 Task: Open Card Card0000000020 in Board Board0000000005 in Workspace WS0000000002 in Trello. Add Member Nikrathi889@gmail.com to Card Card0000000020 in Board Board0000000005 in Workspace WS0000000002 in Trello. Add Red Label titled Label0000000020 to Card Card0000000020 in Board Board0000000005 in Workspace WS0000000002 in Trello. Add Checklist CL0000000020 to Card Card0000000020 in Board Board0000000005 in Workspace WS0000000002 in Trello. Add Dates with Start Date as Nov 01 2023 and Due Date as Nov 30 2023 to Card Card0000000020 in Board Board0000000005 in Workspace WS0000000002 in Trello
Action: Mouse moved to (355, 440)
Screenshot: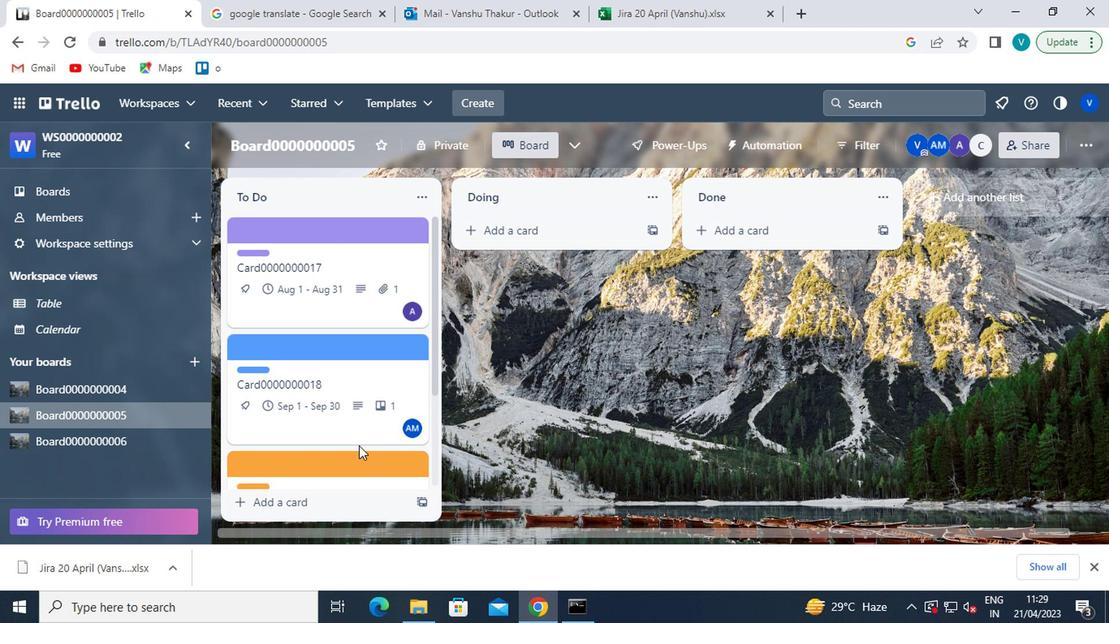 
Action: Mouse scrolled (355, 440) with delta (0, 0)
Screenshot: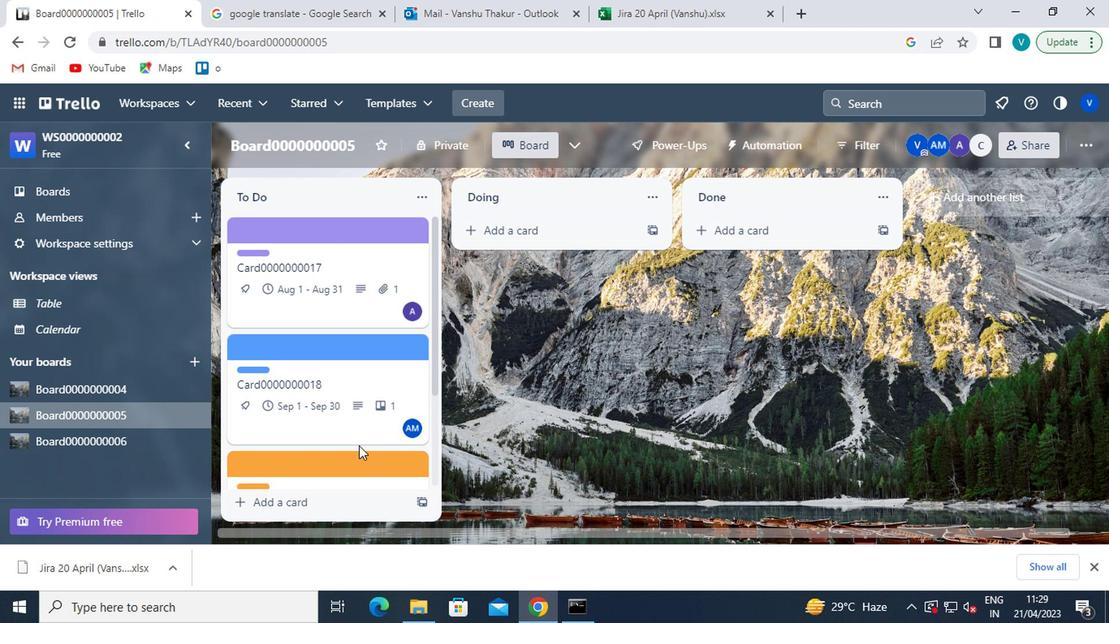 
Action: Mouse moved to (351, 440)
Screenshot: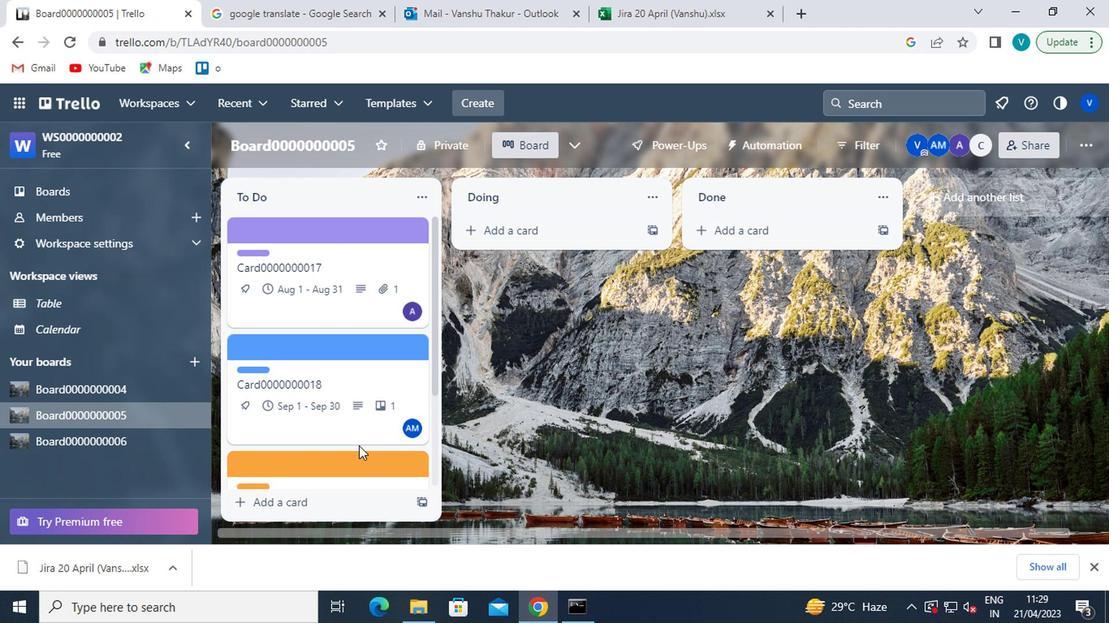 
Action: Mouse scrolled (351, 440) with delta (0, 0)
Screenshot: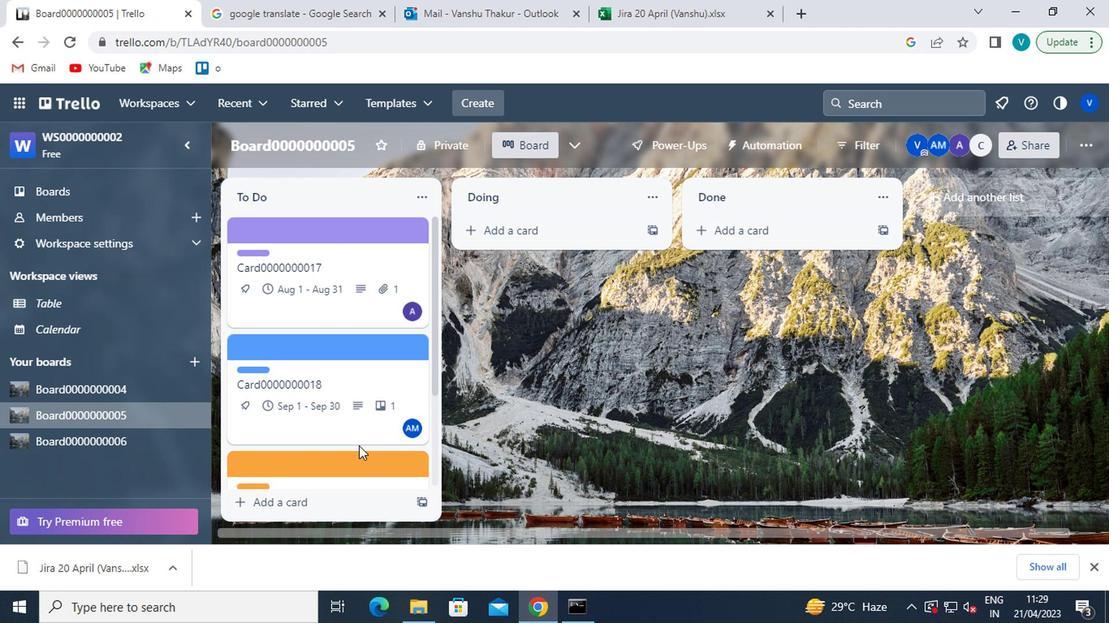 
Action: Mouse moved to (349, 440)
Screenshot: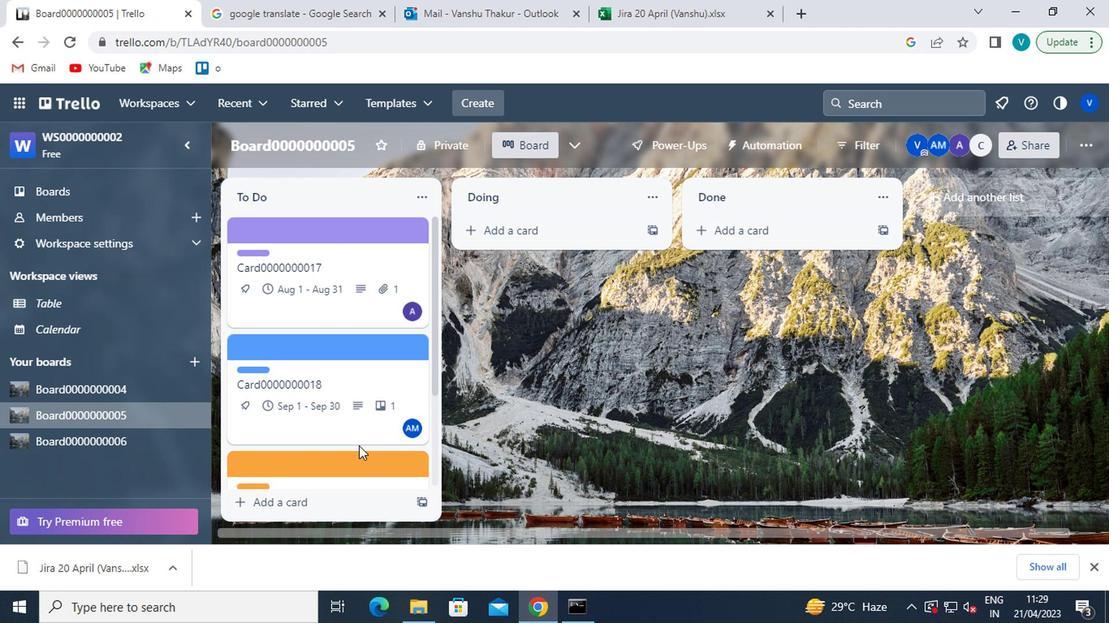 
Action: Mouse scrolled (349, 439) with delta (0, -1)
Screenshot: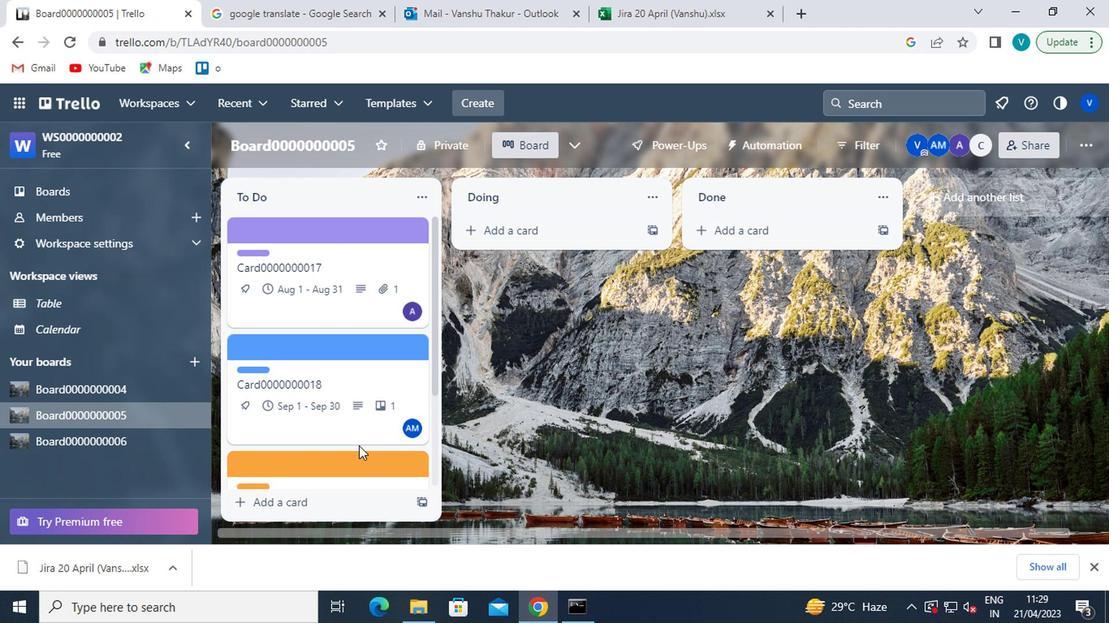 
Action: Mouse moved to (348, 440)
Screenshot: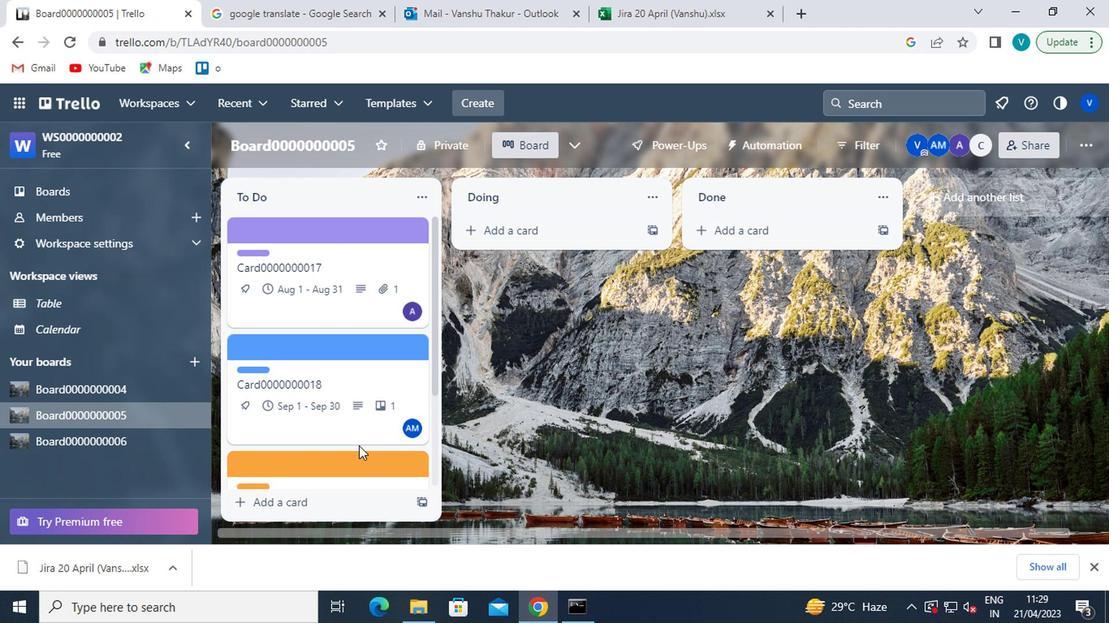 
Action: Mouse scrolled (348, 439) with delta (0, -1)
Screenshot: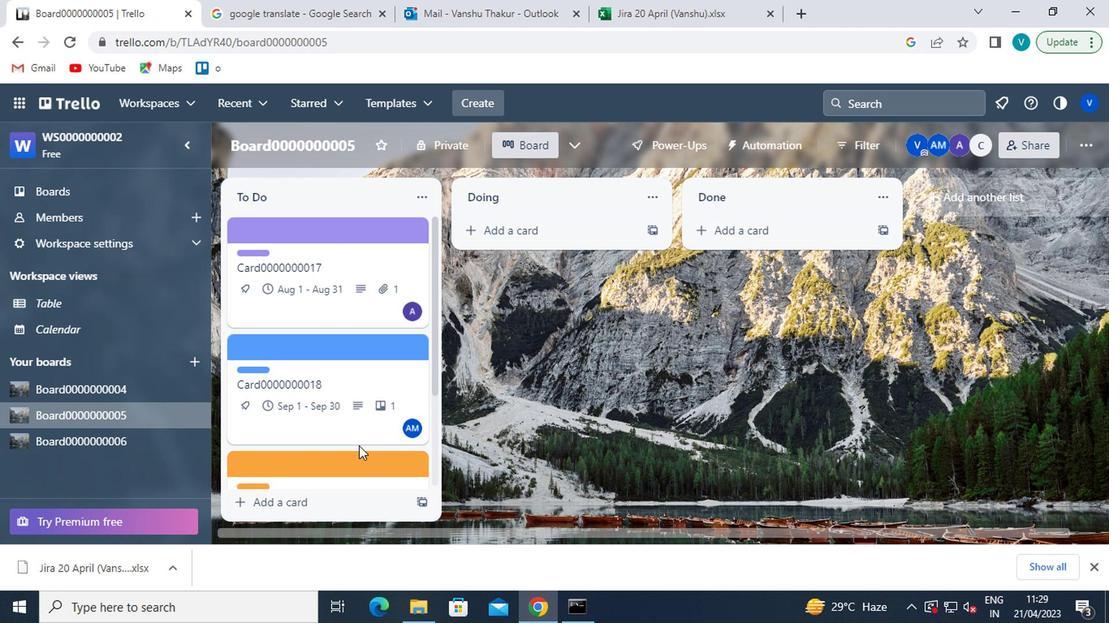 
Action: Mouse moved to (347, 440)
Screenshot: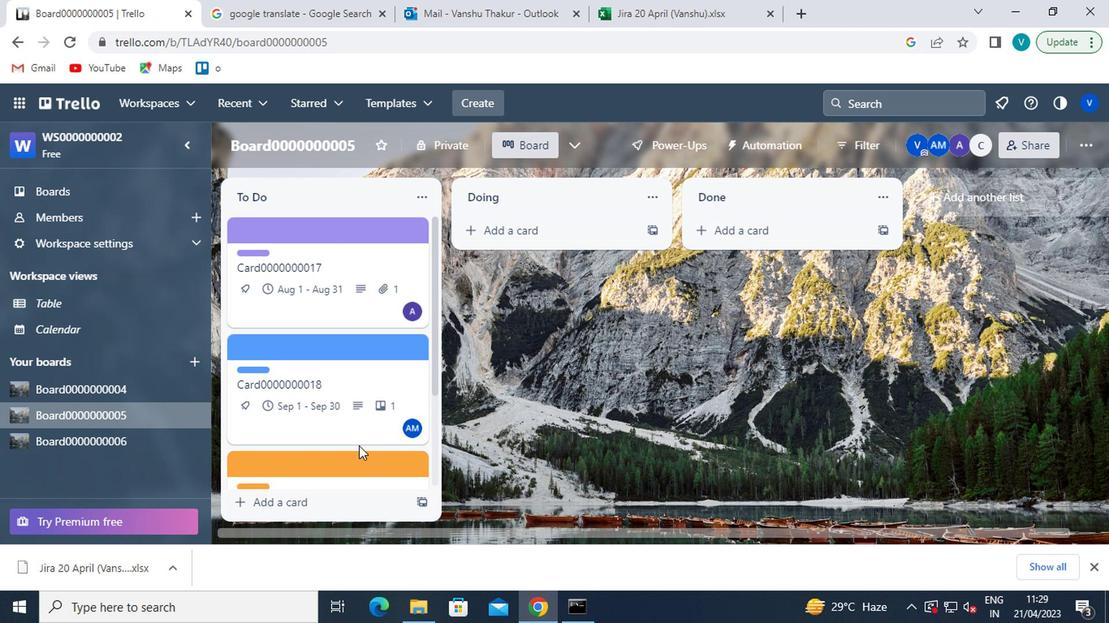 
Action: Mouse scrolled (347, 439) with delta (0, -1)
Screenshot: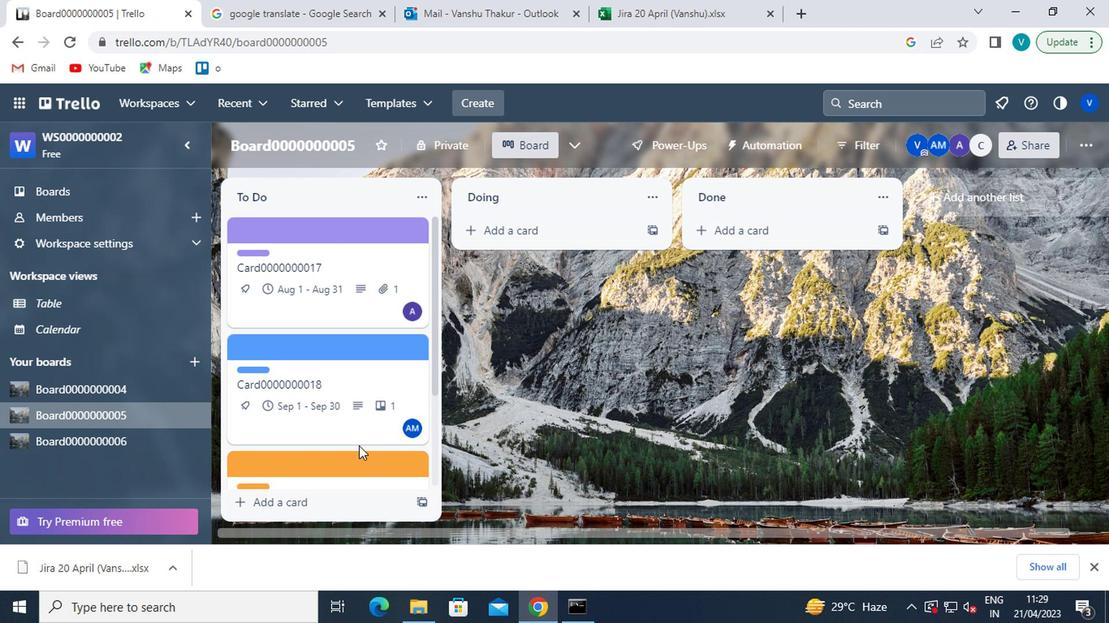 
Action: Mouse scrolled (347, 439) with delta (0, -1)
Screenshot: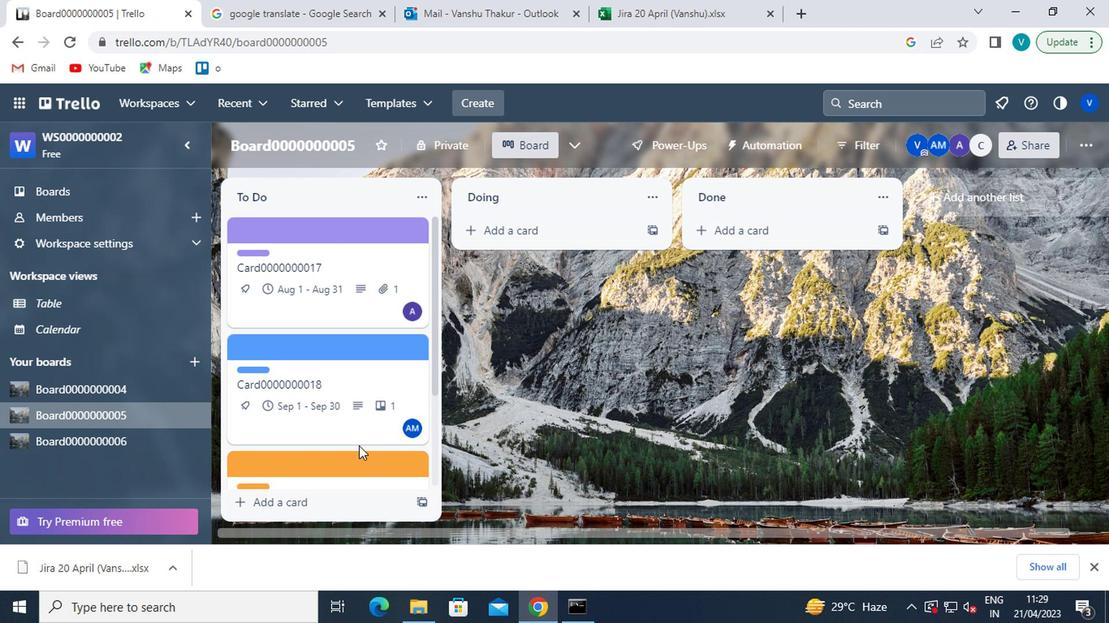 
Action: Mouse moved to (345, 462)
Screenshot: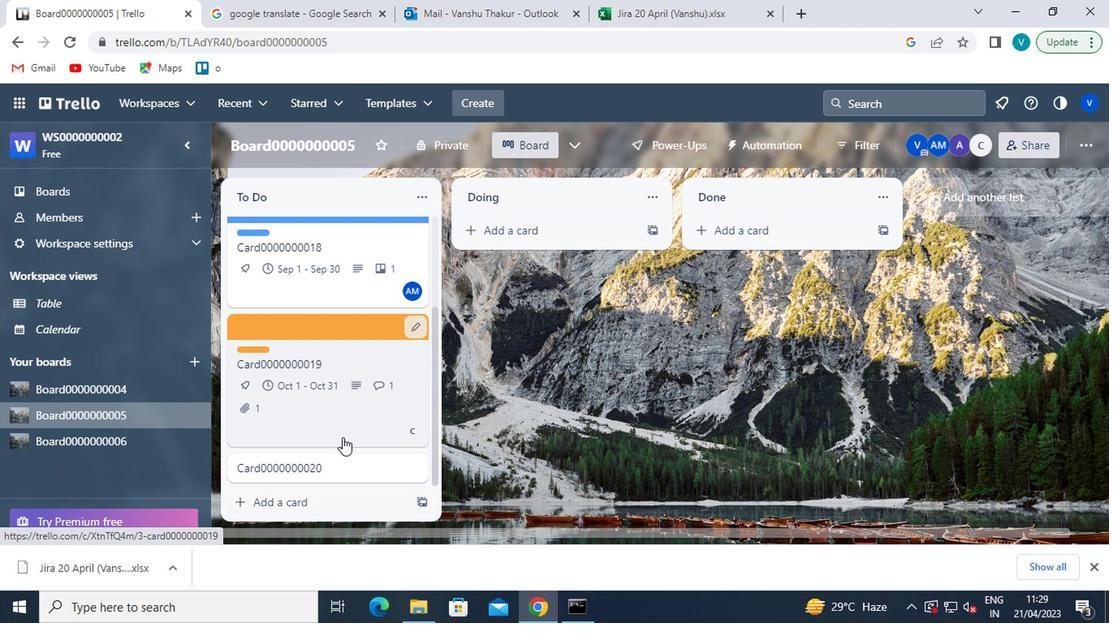 
Action: Mouse pressed left at (345, 462)
Screenshot: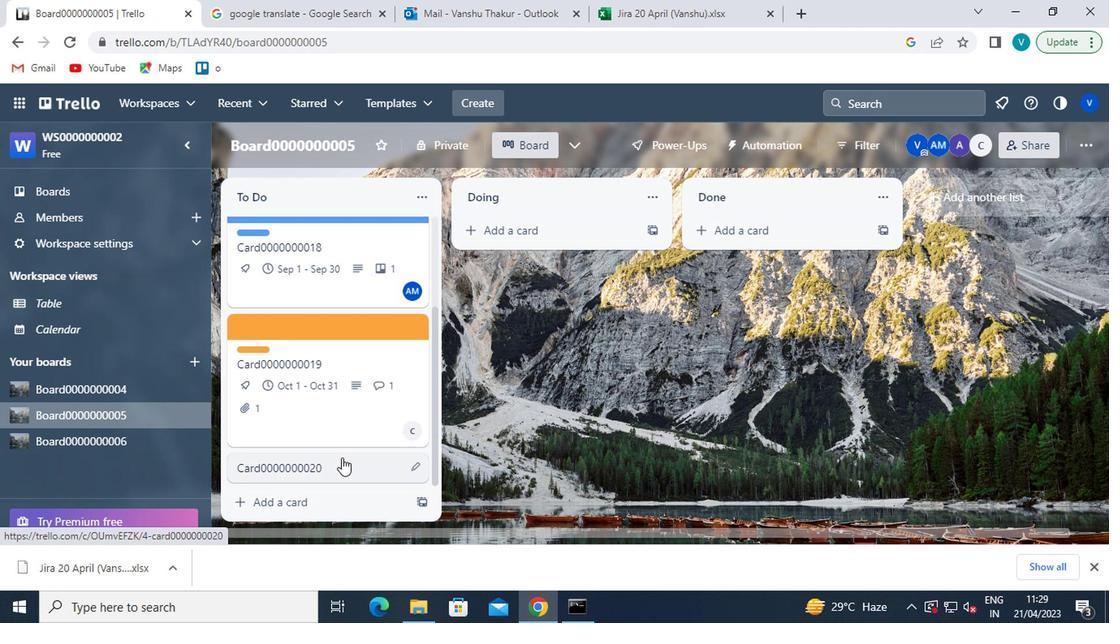 
Action: Mouse moved to (741, 284)
Screenshot: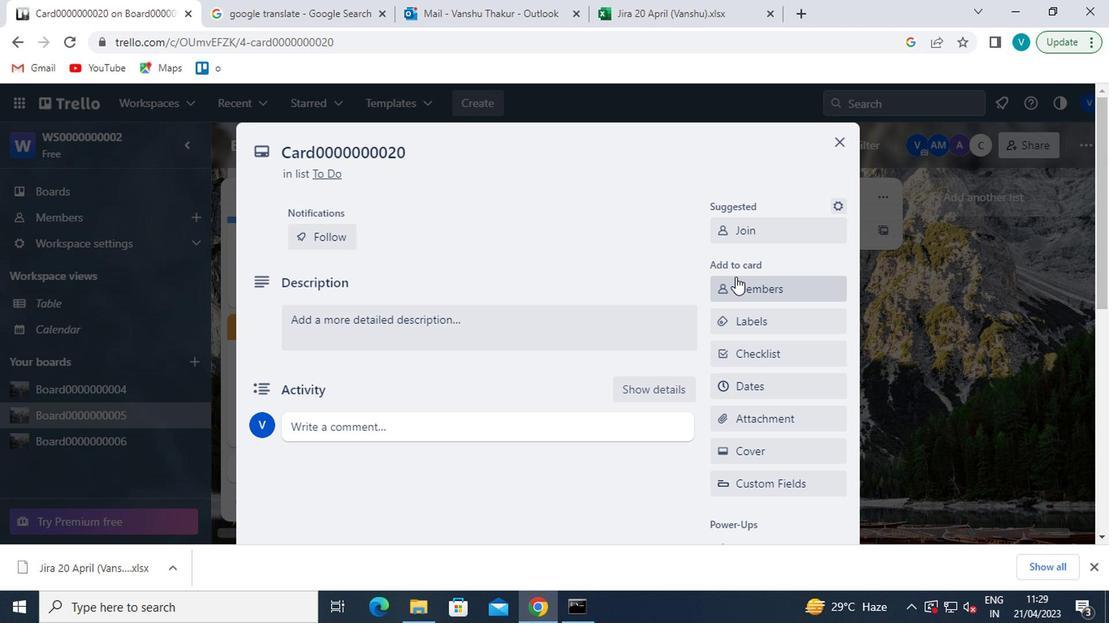 
Action: Mouse pressed left at (741, 284)
Screenshot: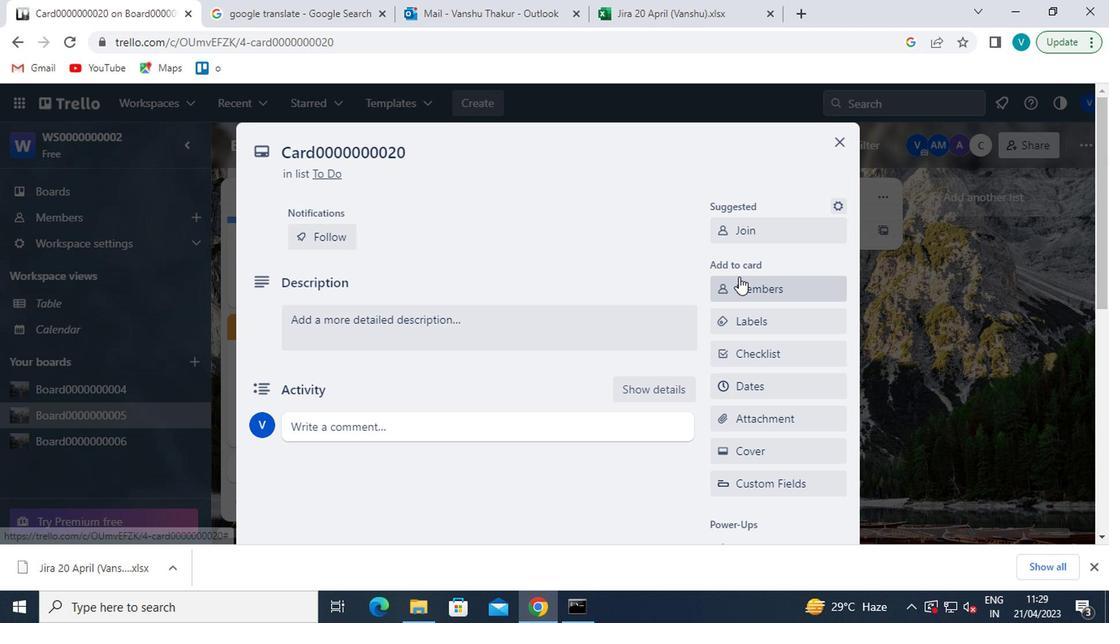 
Action: Mouse moved to (812, 176)
Screenshot: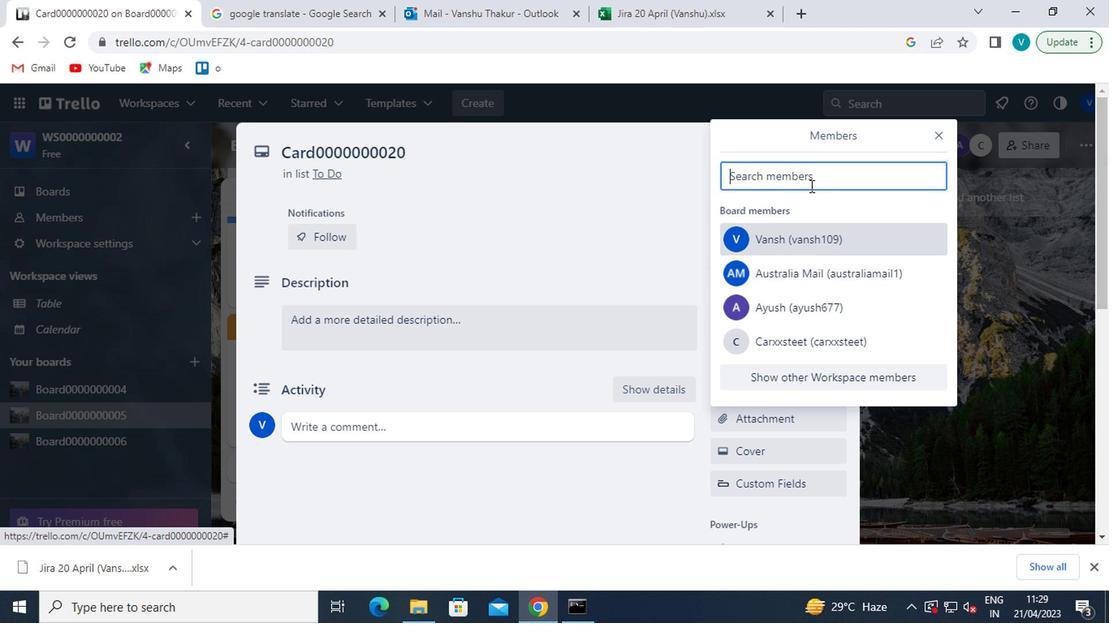 
Action: Mouse pressed left at (812, 176)
Screenshot: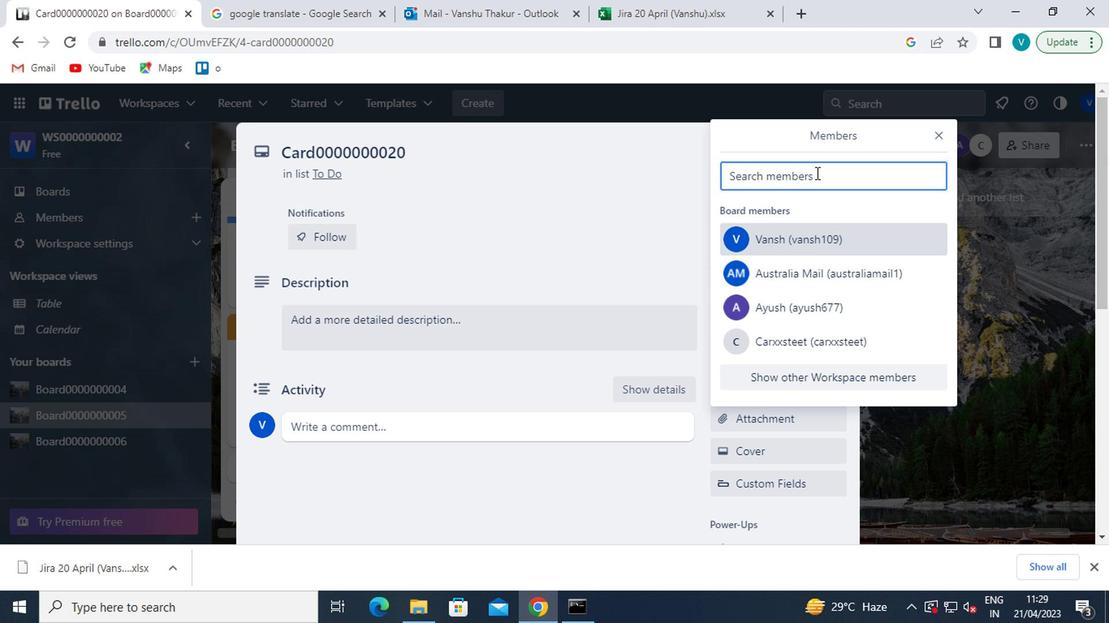 
Action: Mouse moved to (721, 139)
Screenshot: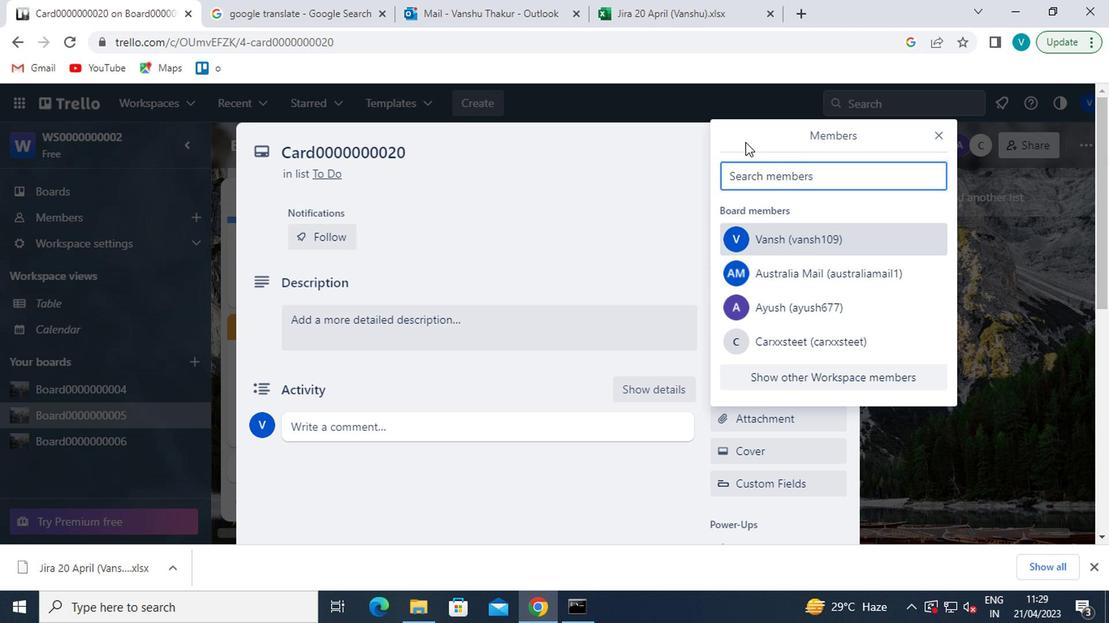 
Action: Key pressed <Key.shift>NI
Screenshot: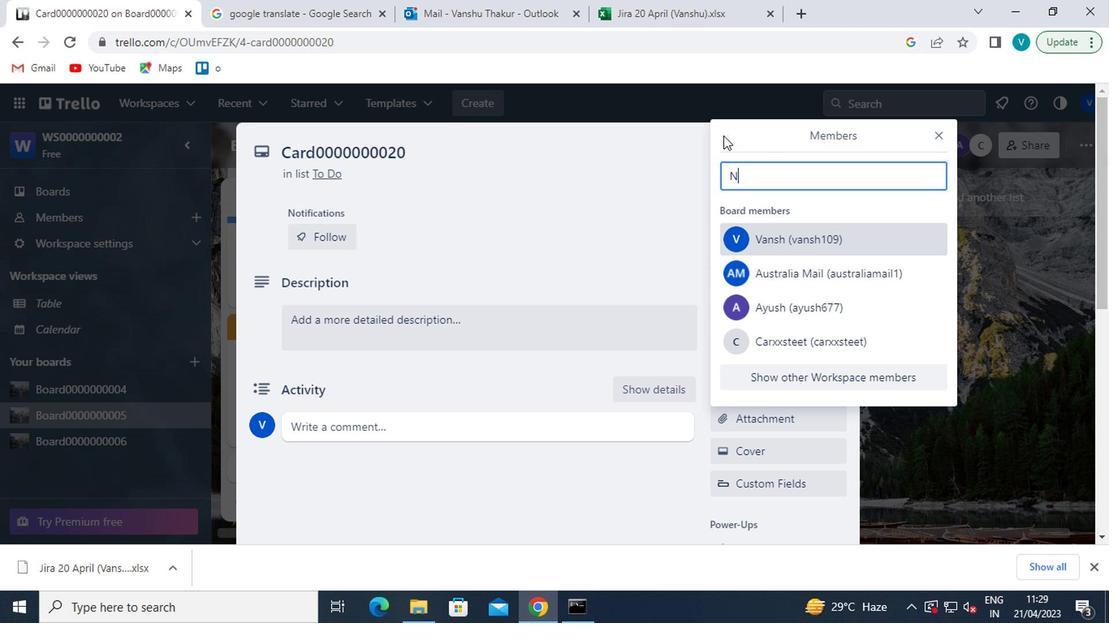
Action: Mouse moved to (719, 138)
Screenshot: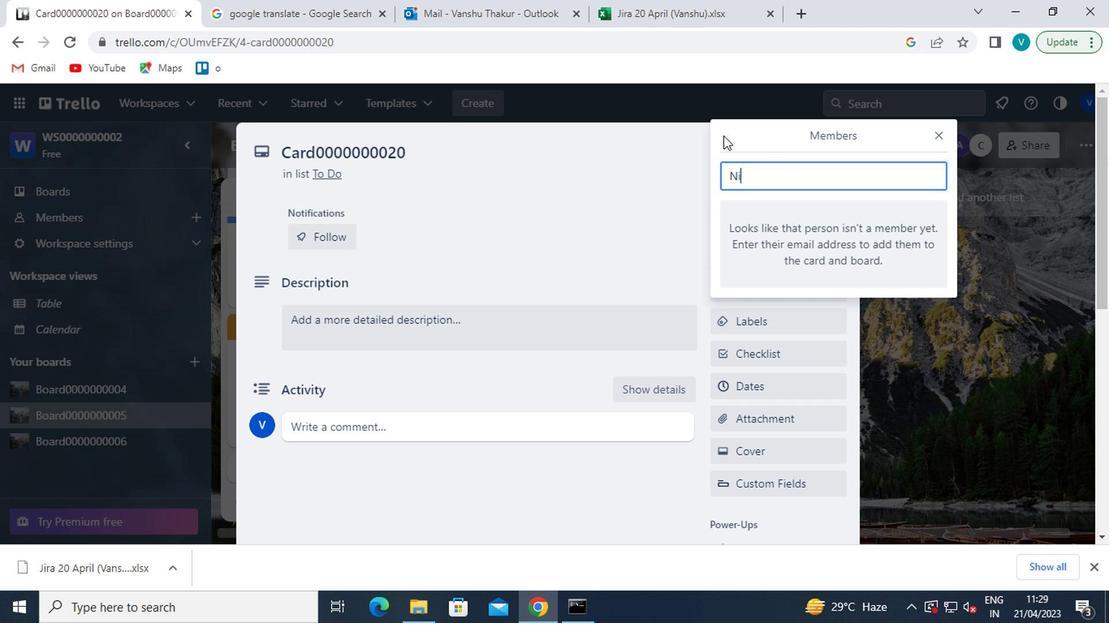 
Action: Key pressed K
Screenshot: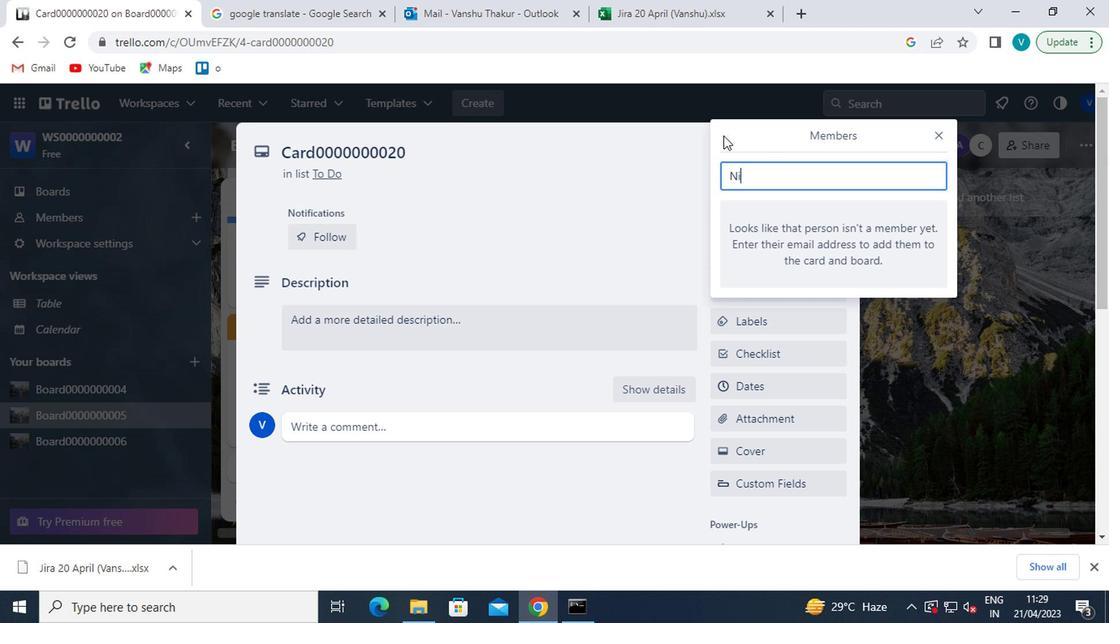 
Action: Mouse moved to (717, 138)
Screenshot: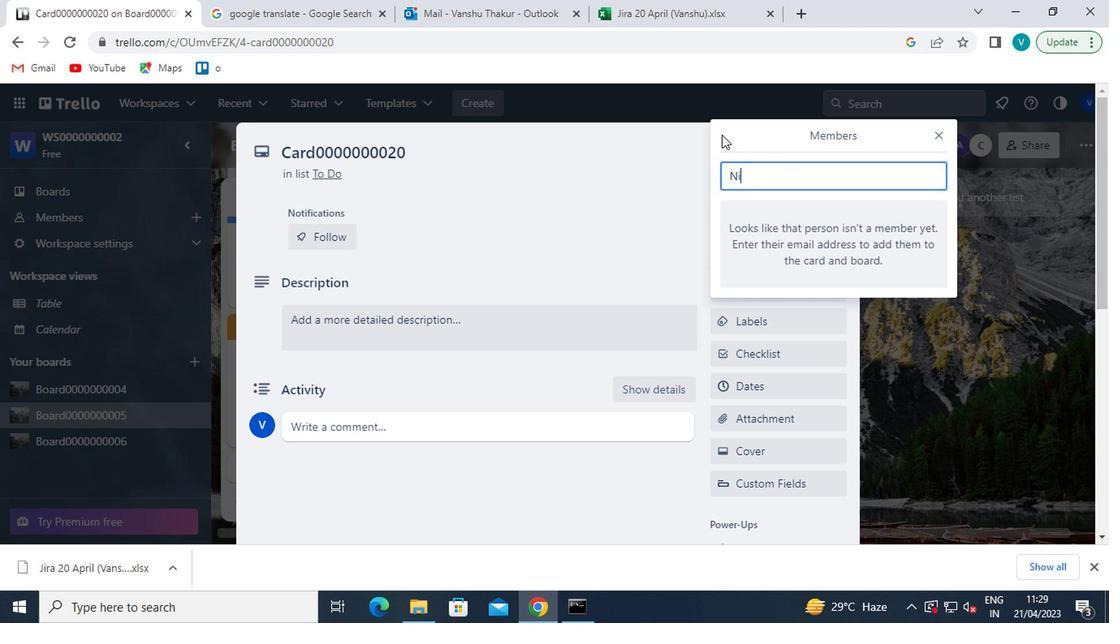 
Action: Key pressed R
Screenshot: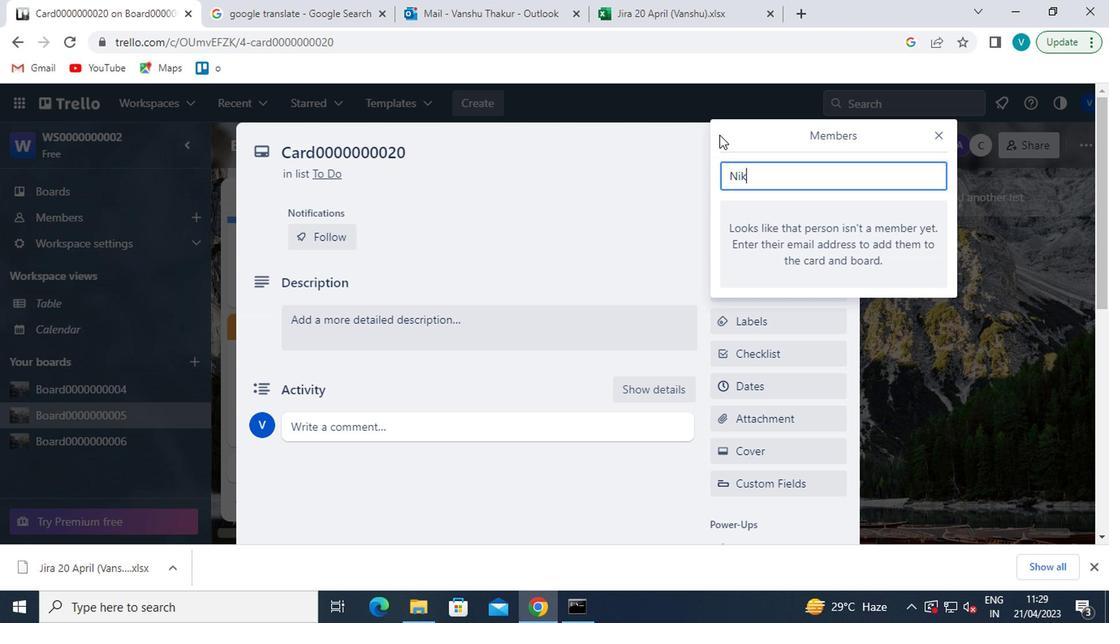 
Action: Mouse moved to (716, 138)
Screenshot: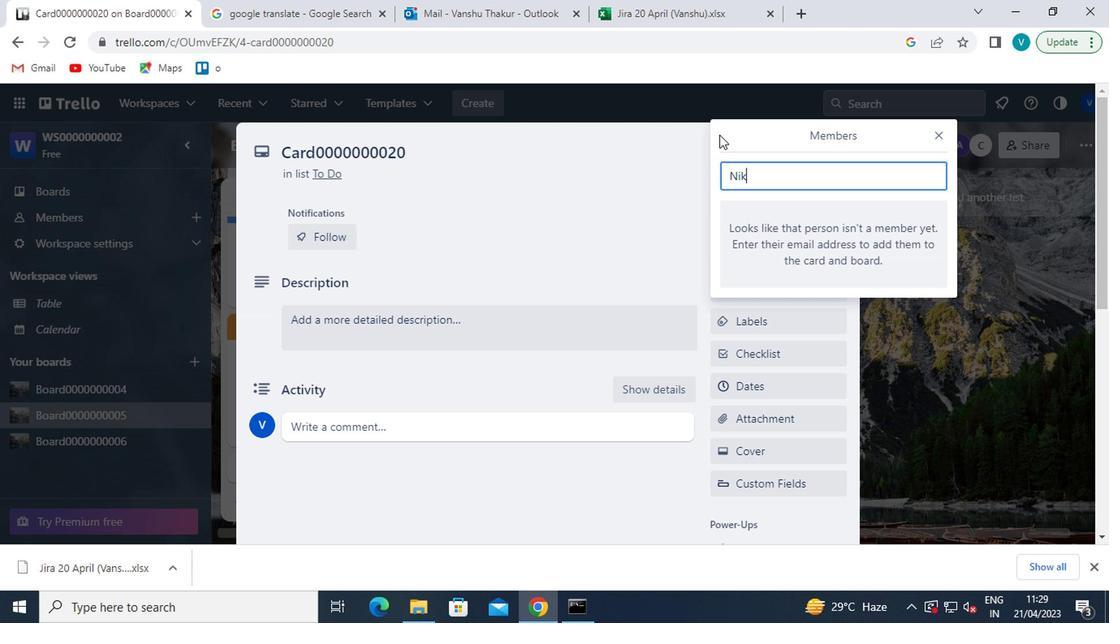 
Action: Key pressed ATHI
Screenshot: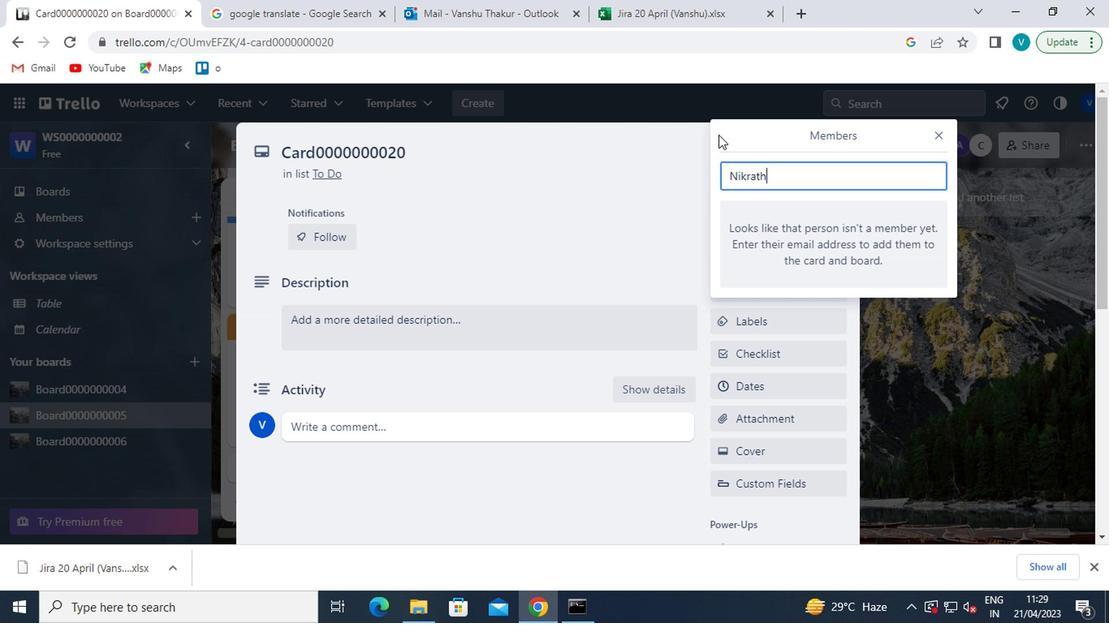 
Action: Mouse moved to (715, 136)
Screenshot: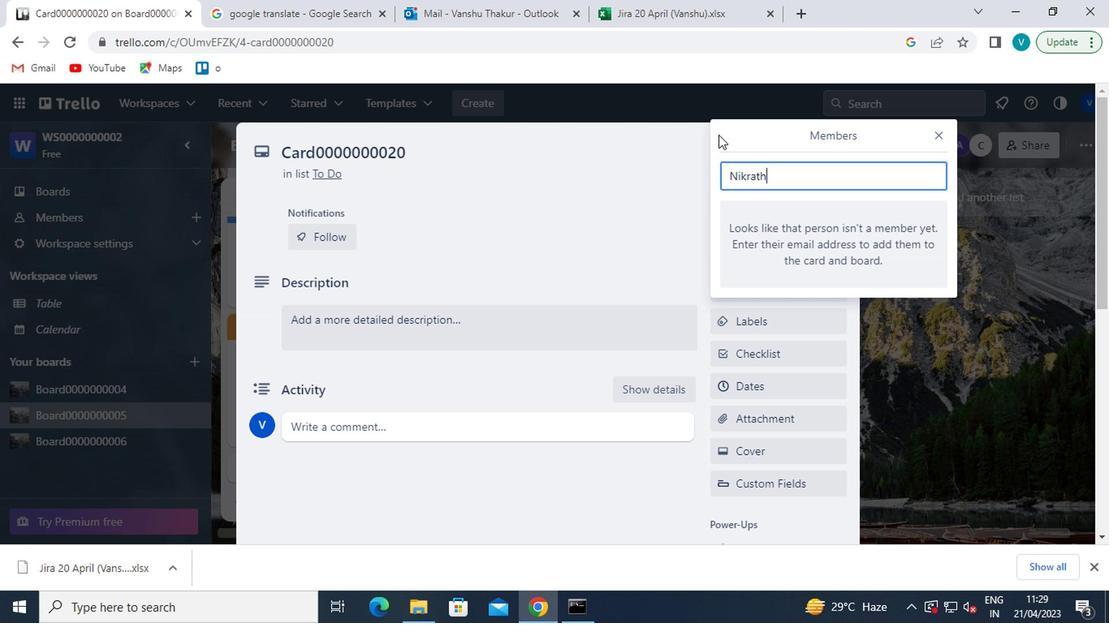 
Action: Key pressed 889<Key.shift>@GMAIL.
Screenshot: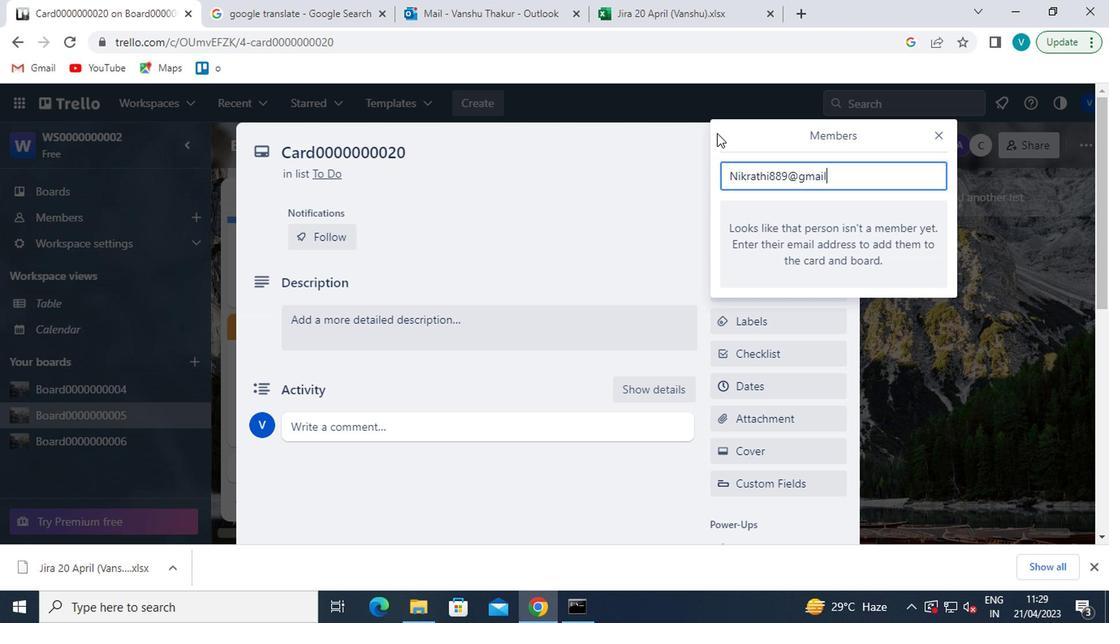 
Action: Mouse moved to (713, 136)
Screenshot: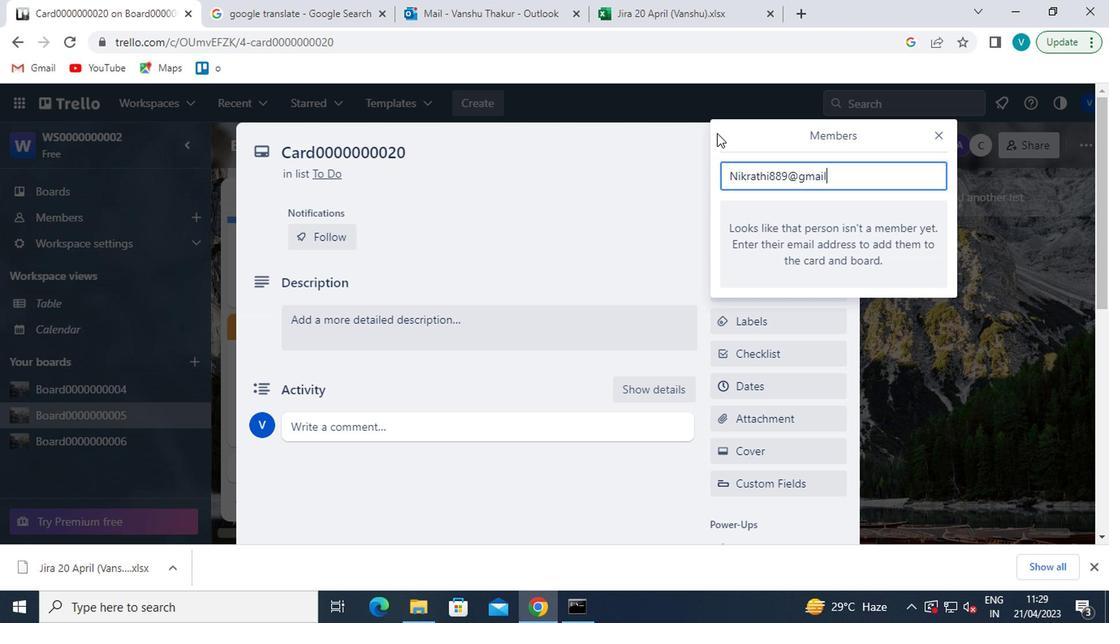 
Action: Key pressed COM
Screenshot: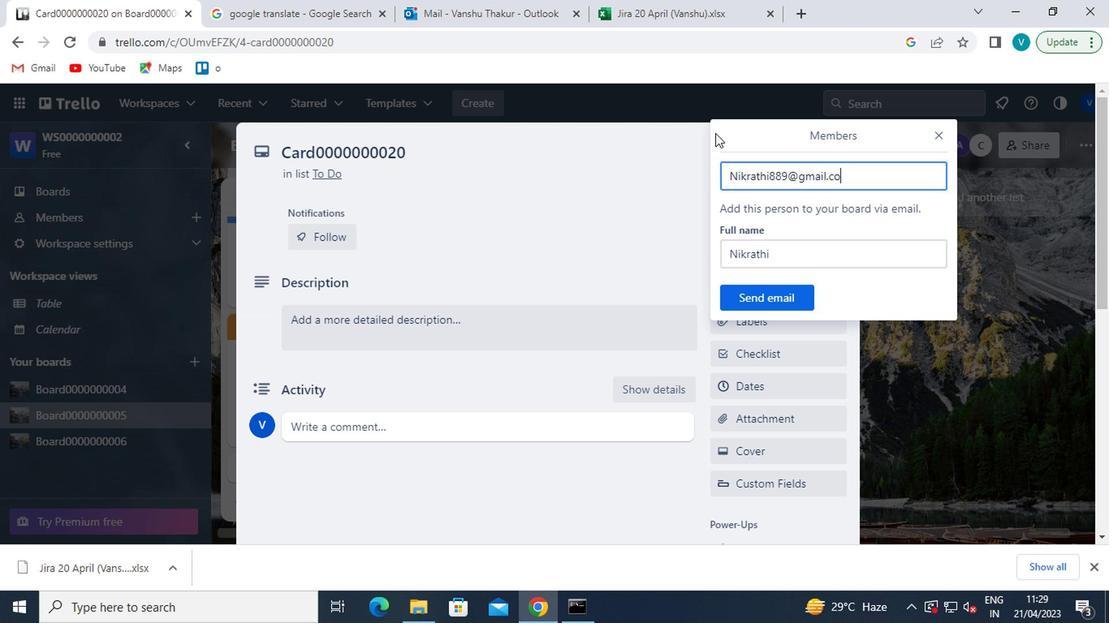 
Action: Mouse moved to (754, 294)
Screenshot: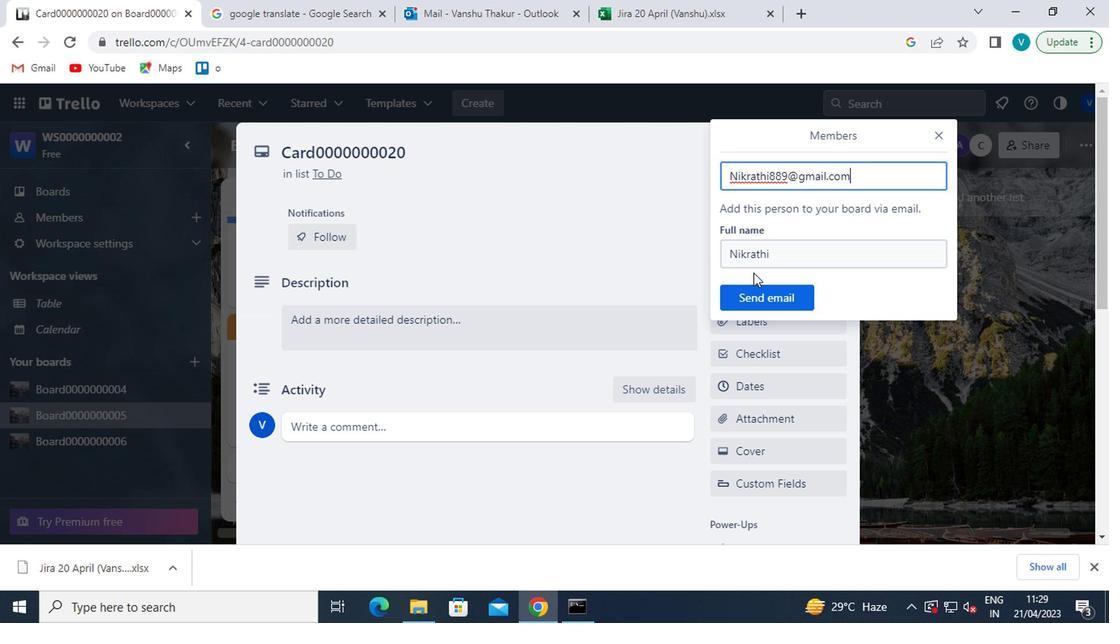 
Action: Mouse pressed left at (754, 294)
Screenshot: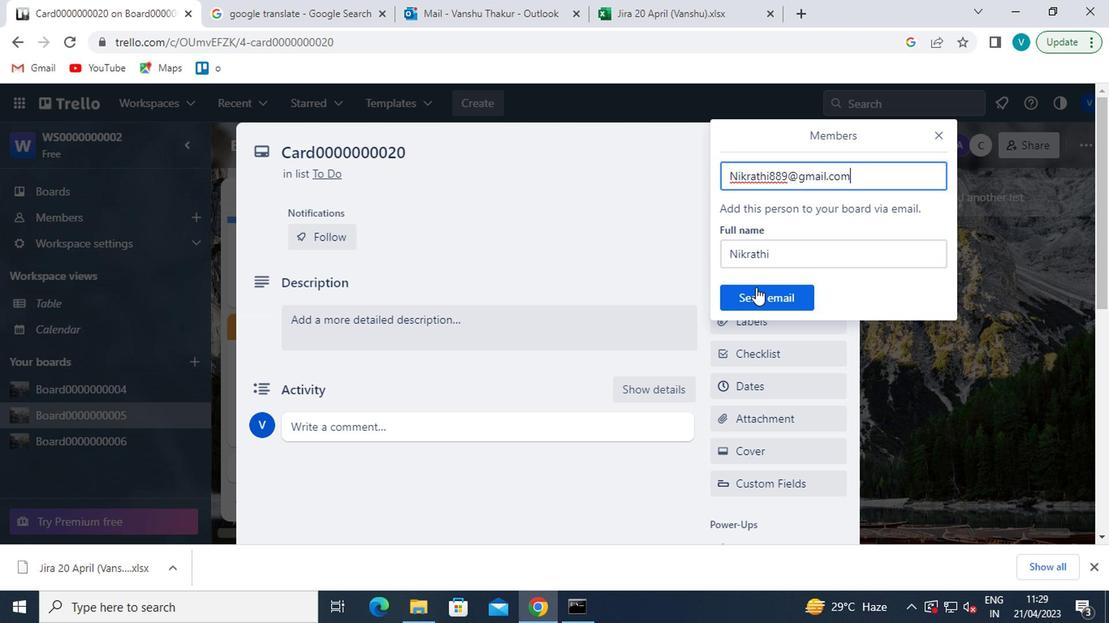 
Action: Mouse moved to (797, 319)
Screenshot: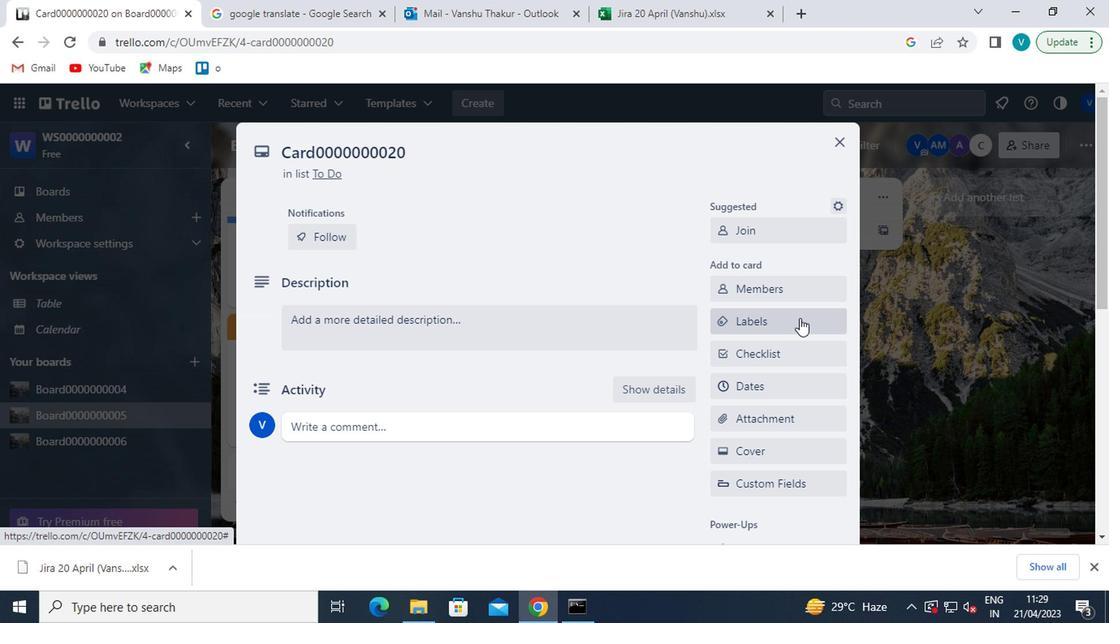 
Action: Mouse pressed left at (797, 319)
Screenshot: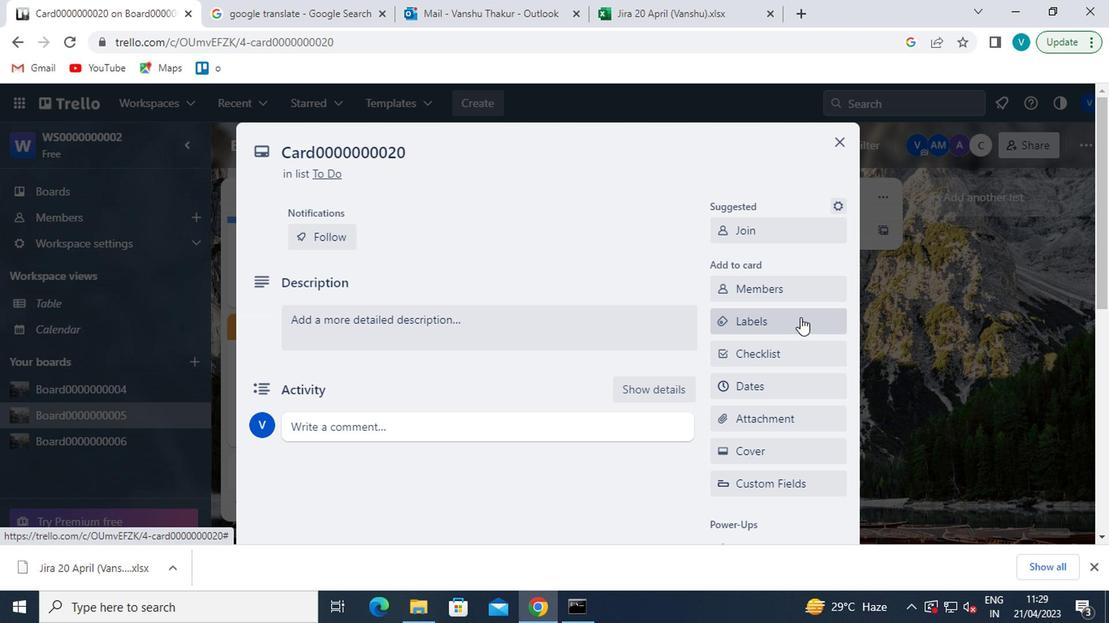 
Action: Mouse moved to (810, 515)
Screenshot: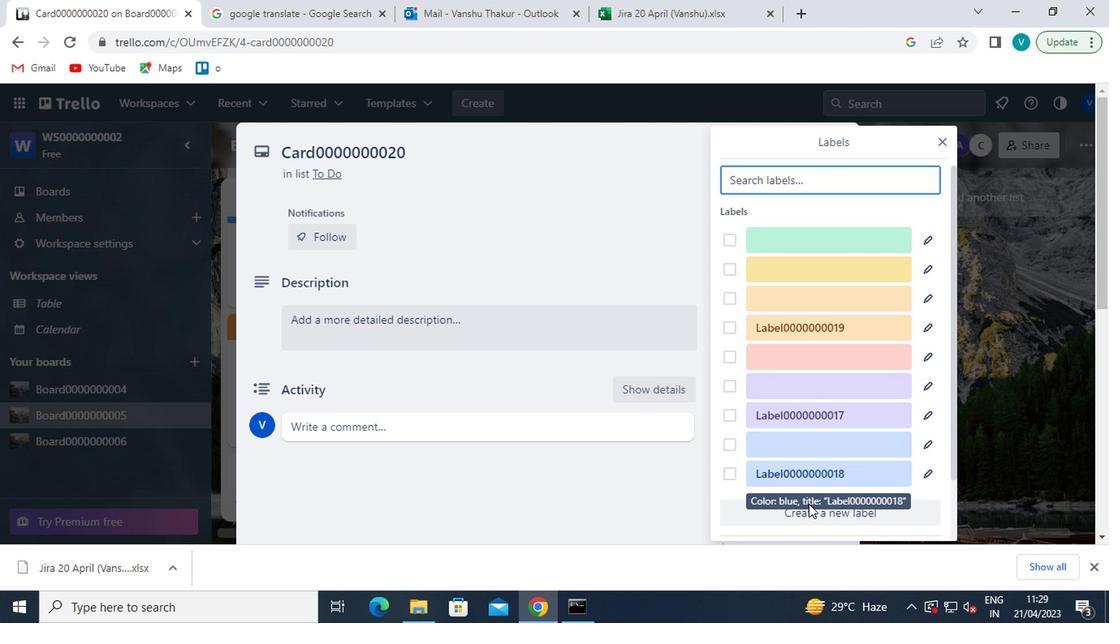 
Action: Mouse pressed left at (810, 515)
Screenshot: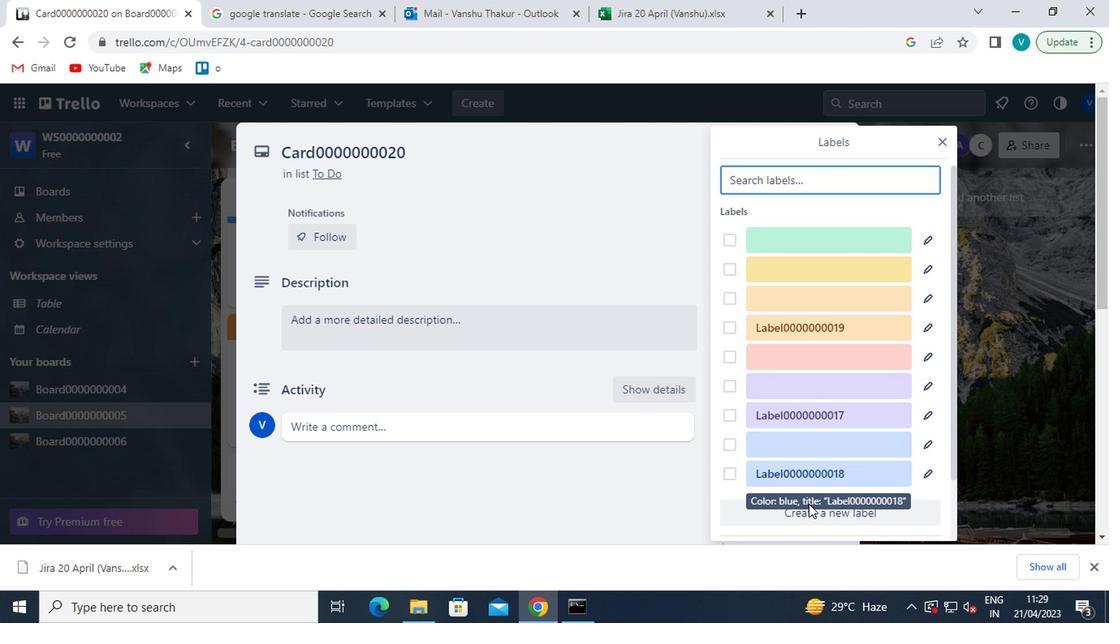 
Action: Mouse moved to (876, 381)
Screenshot: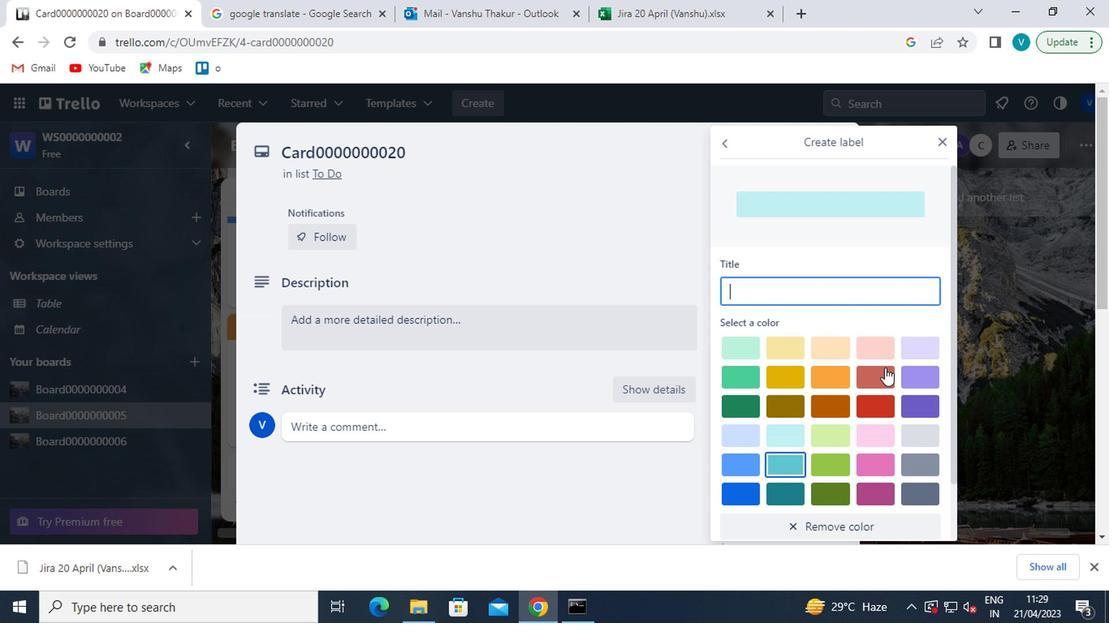 
Action: Mouse pressed left at (876, 381)
Screenshot: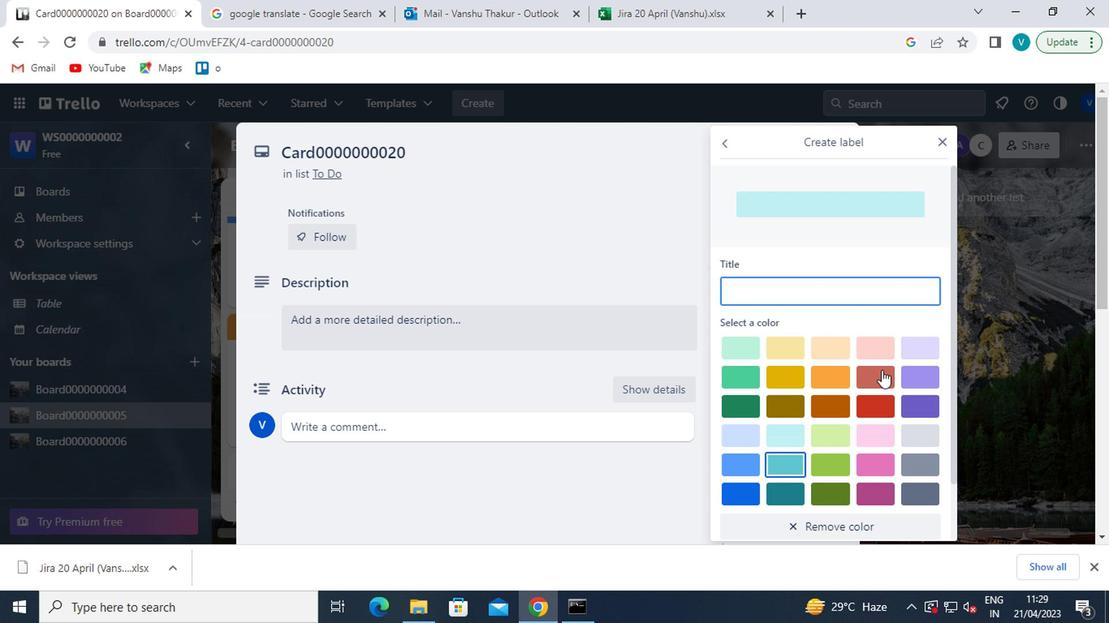 
Action: Mouse moved to (883, 301)
Screenshot: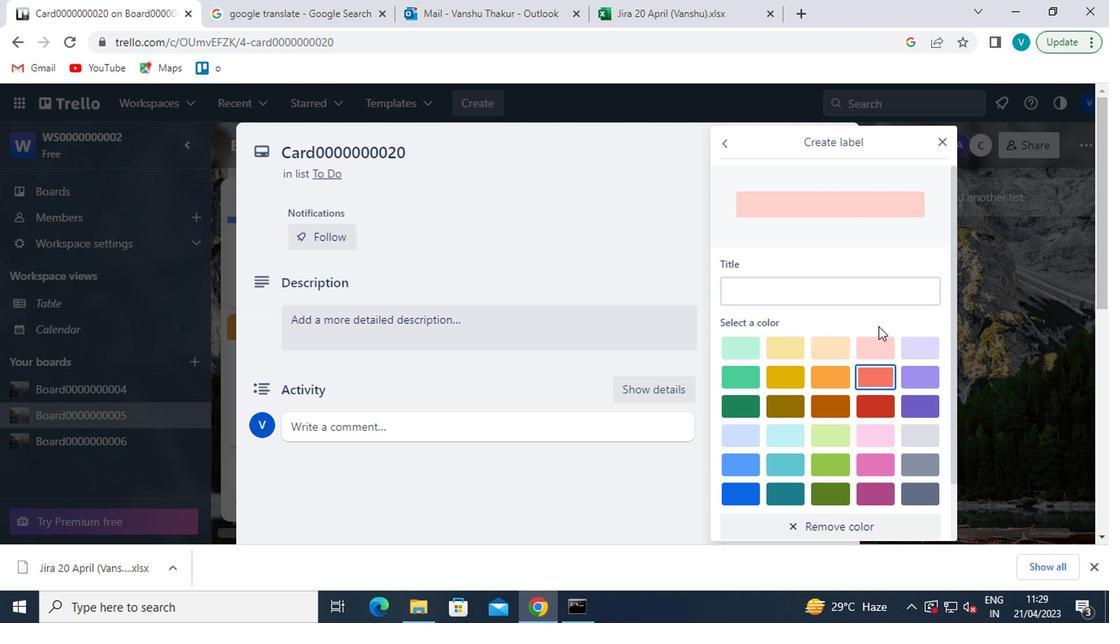 
Action: Mouse pressed left at (883, 301)
Screenshot: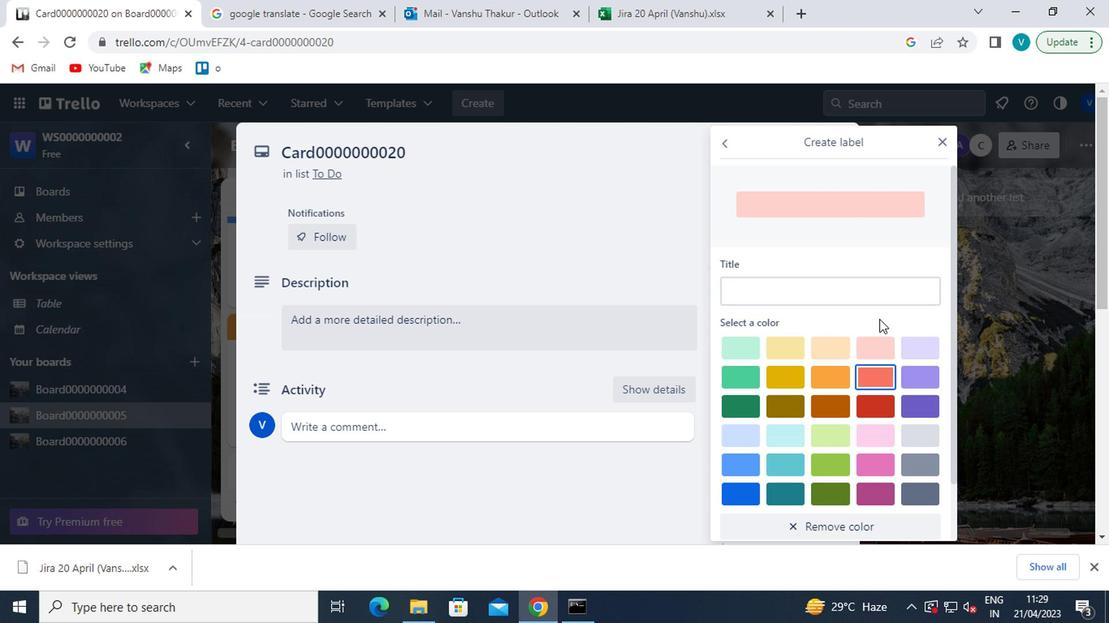 
Action: Mouse moved to (884, 299)
Screenshot: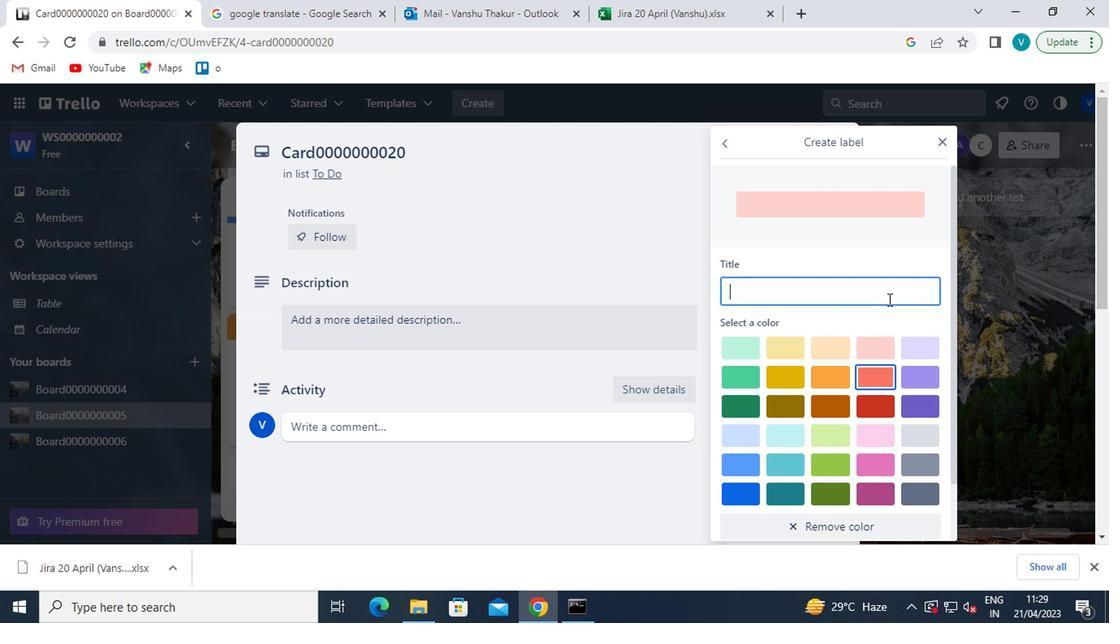 
Action: Key pressed <Key.shift><Key.shift><Key.shift><Key.shift><Key.shift><Key.shift><Key.shift><Key.shift><Key.shift><Key.shift><Key.shift>LABEL0000000020
Screenshot: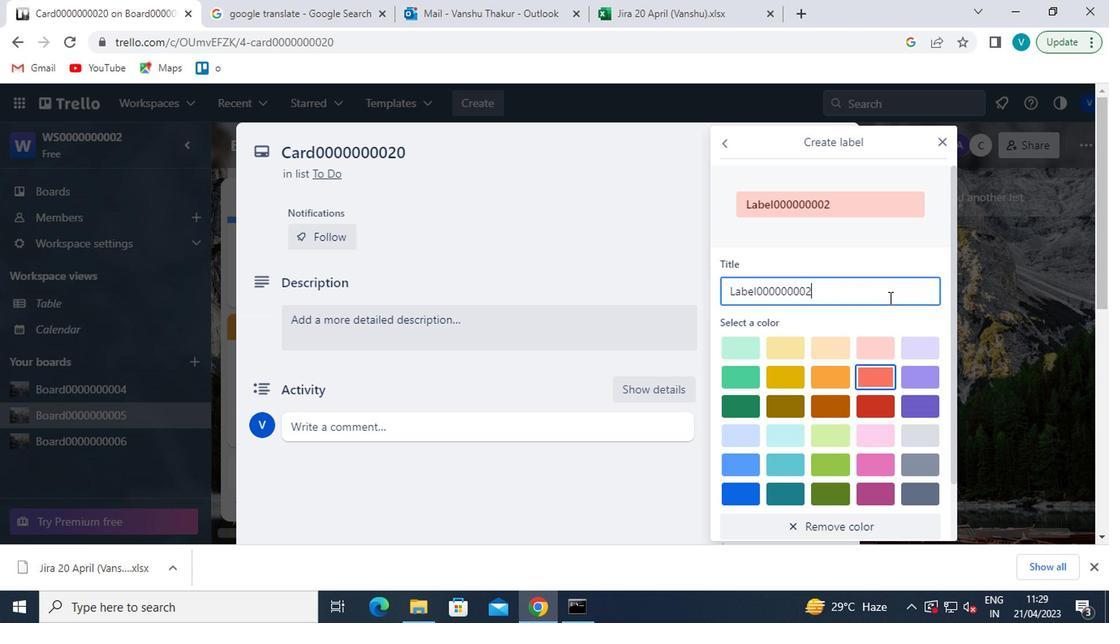 
Action: Mouse moved to (883, 299)
Screenshot: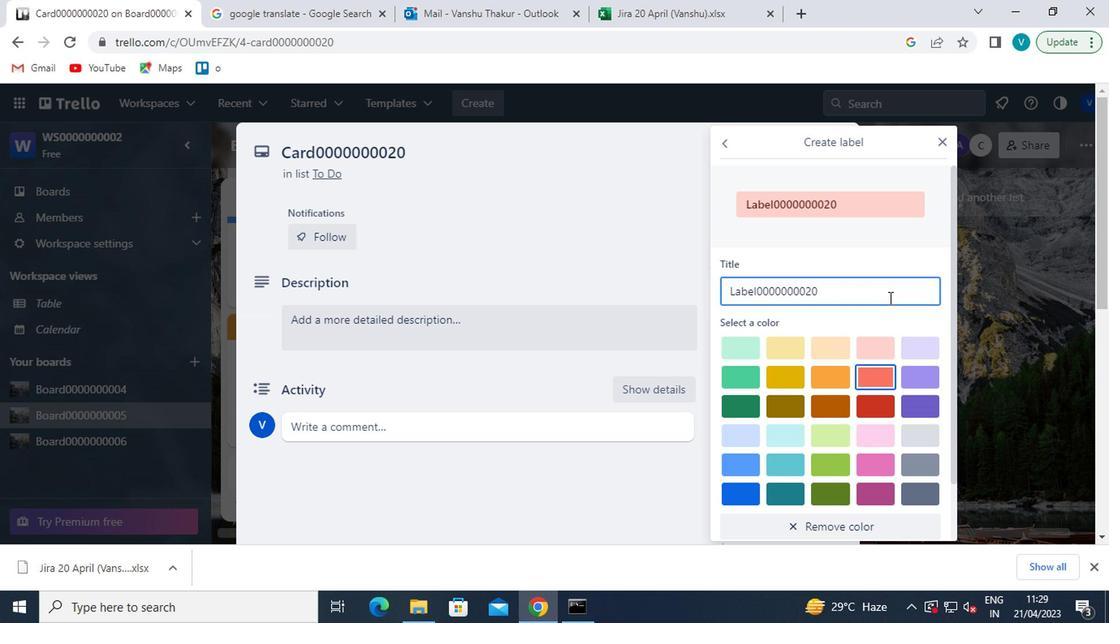 
Action: Mouse scrolled (883, 299) with delta (0, 0)
Screenshot: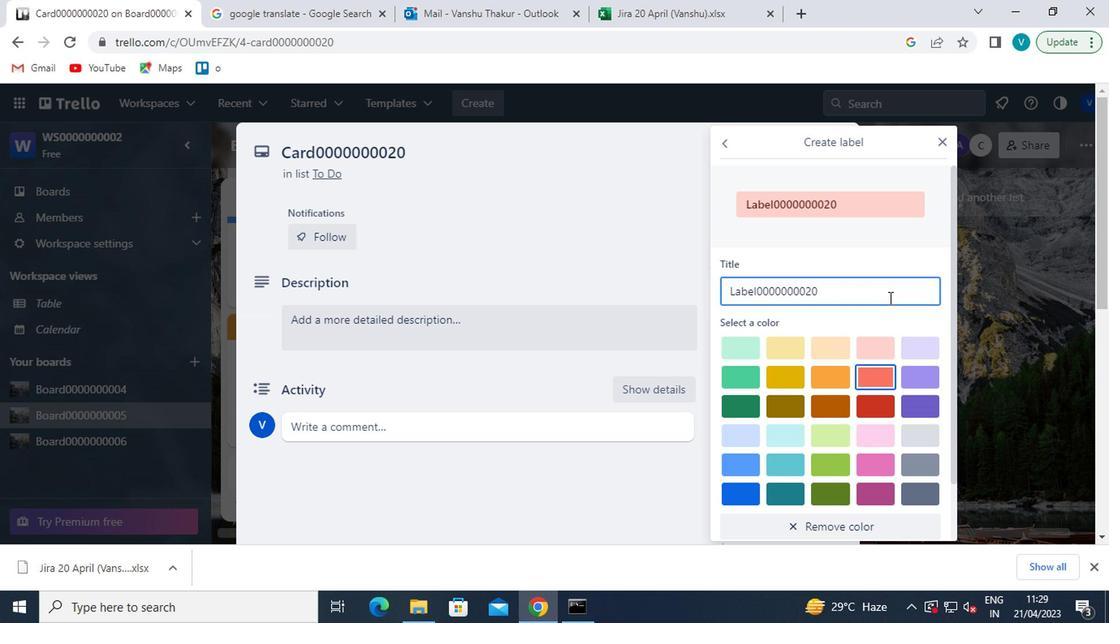 
Action: Mouse scrolled (883, 299) with delta (0, 0)
Screenshot: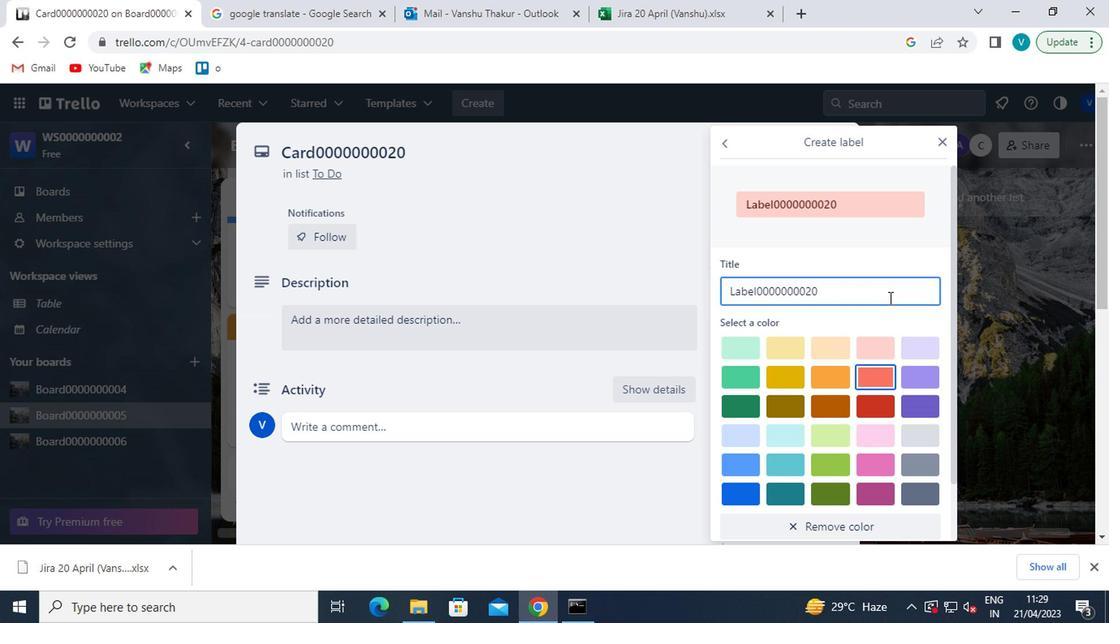 
Action: Mouse scrolled (883, 299) with delta (0, 0)
Screenshot: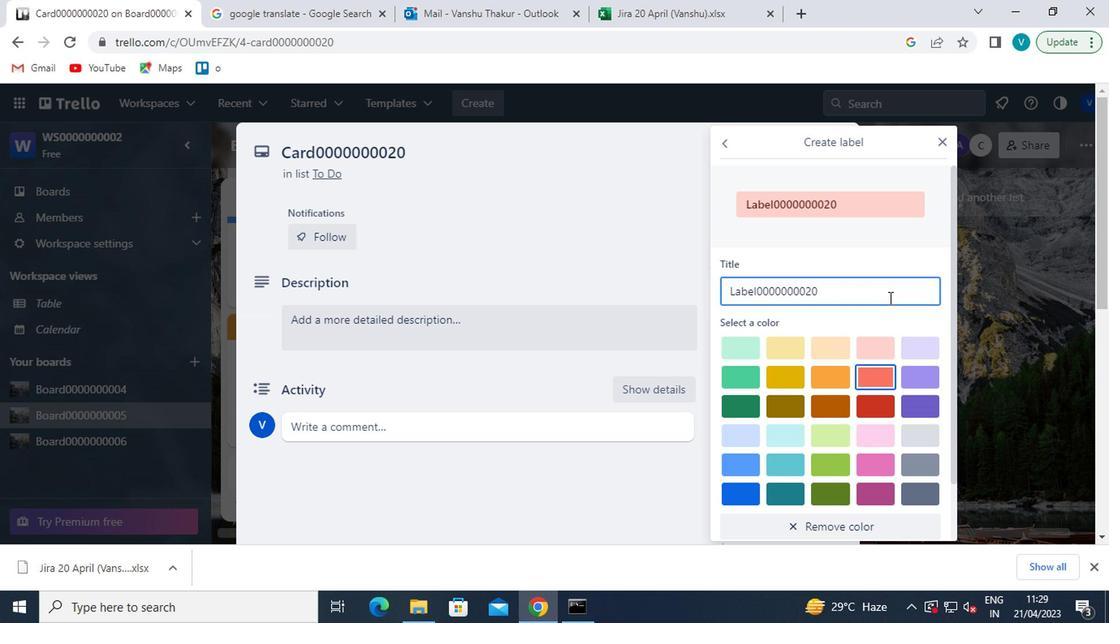 
Action: Mouse moved to (743, 522)
Screenshot: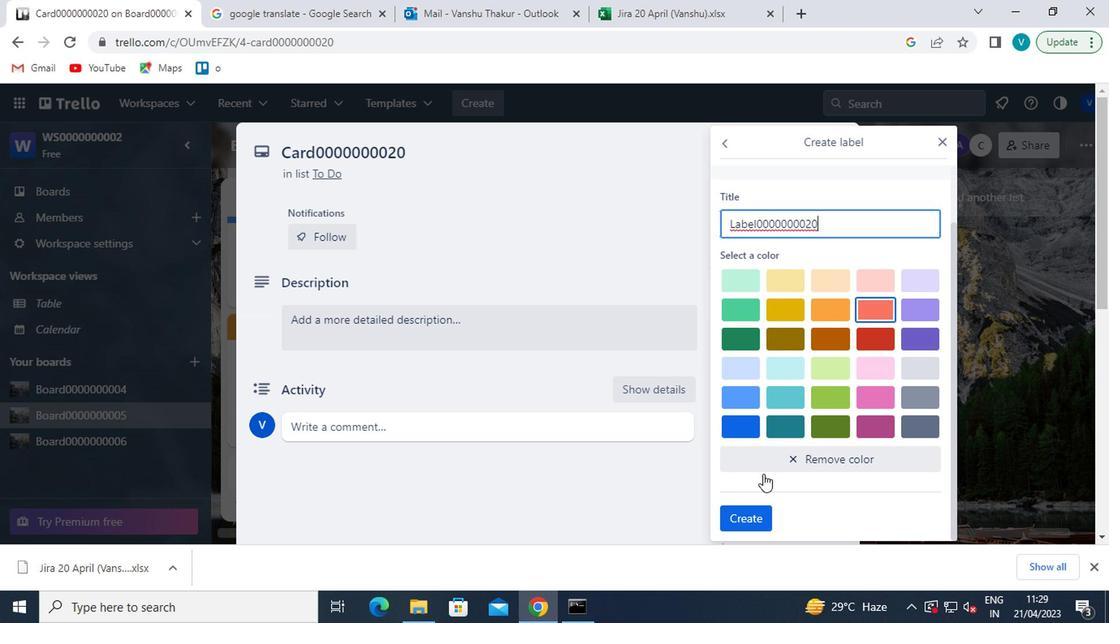 
Action: Mouse pressed left at (743, 522)
Screenshot: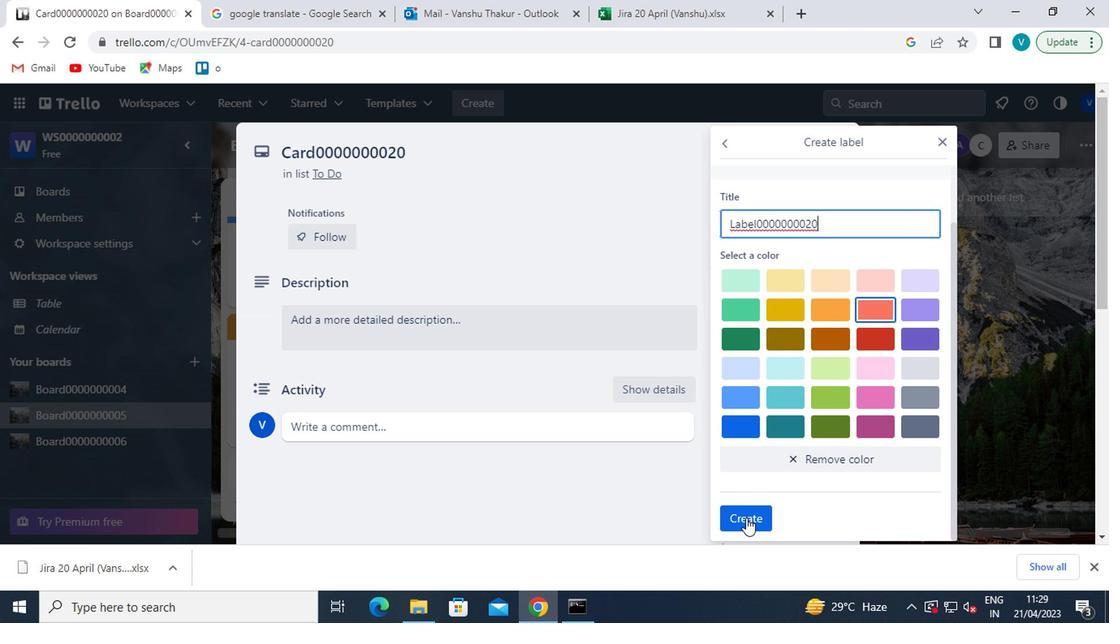 
Action: Mouse moved to (935, 142)
Screenshot: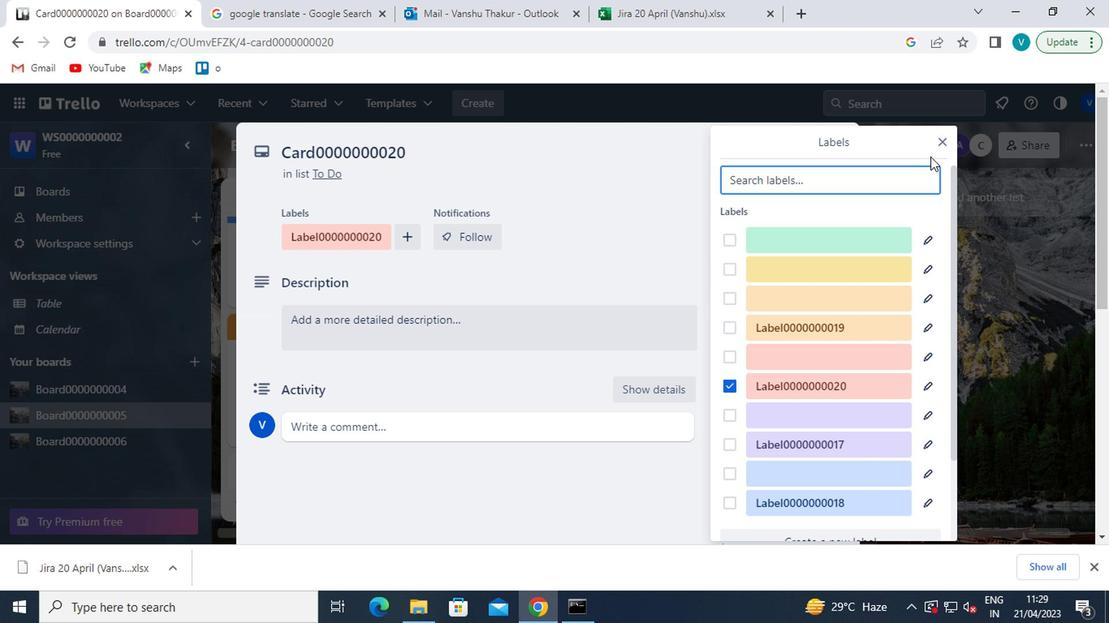 
Action: Mouse pressed left at (935, 142)
Screenshot: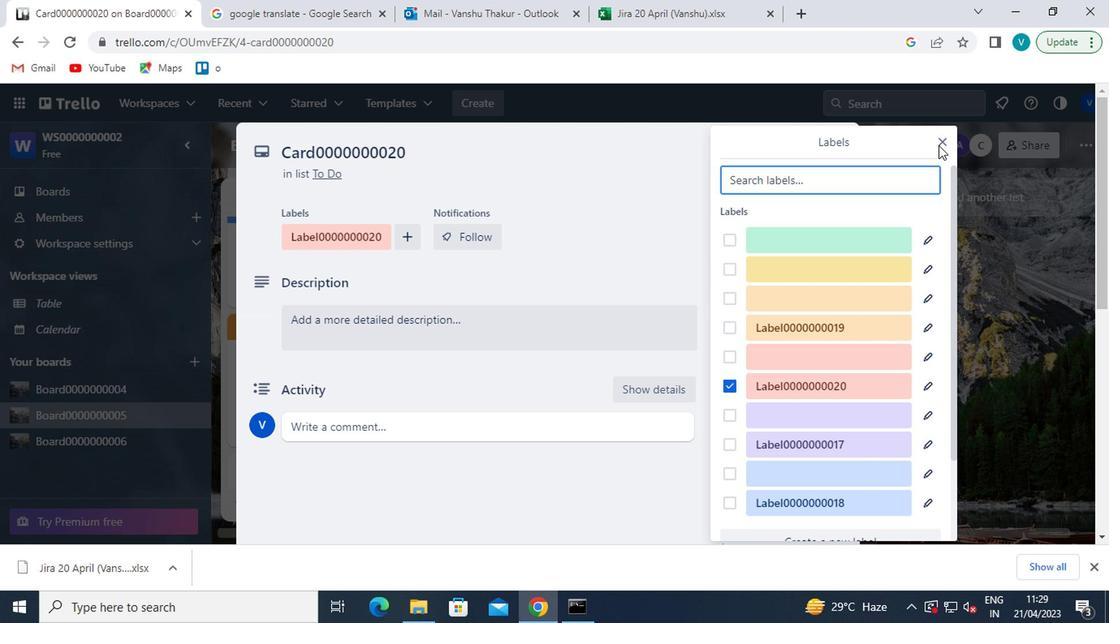 
Action: Mouse moved to (781, 350)
Screenshot: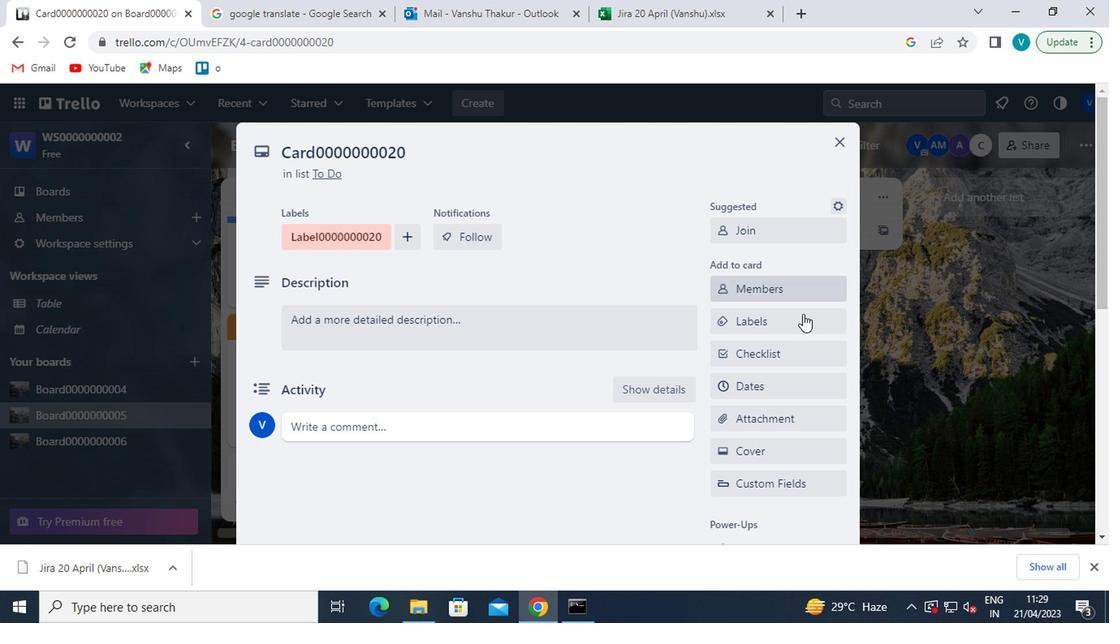 
Action: Mouse pressed left at (781, 350)
Screenshot: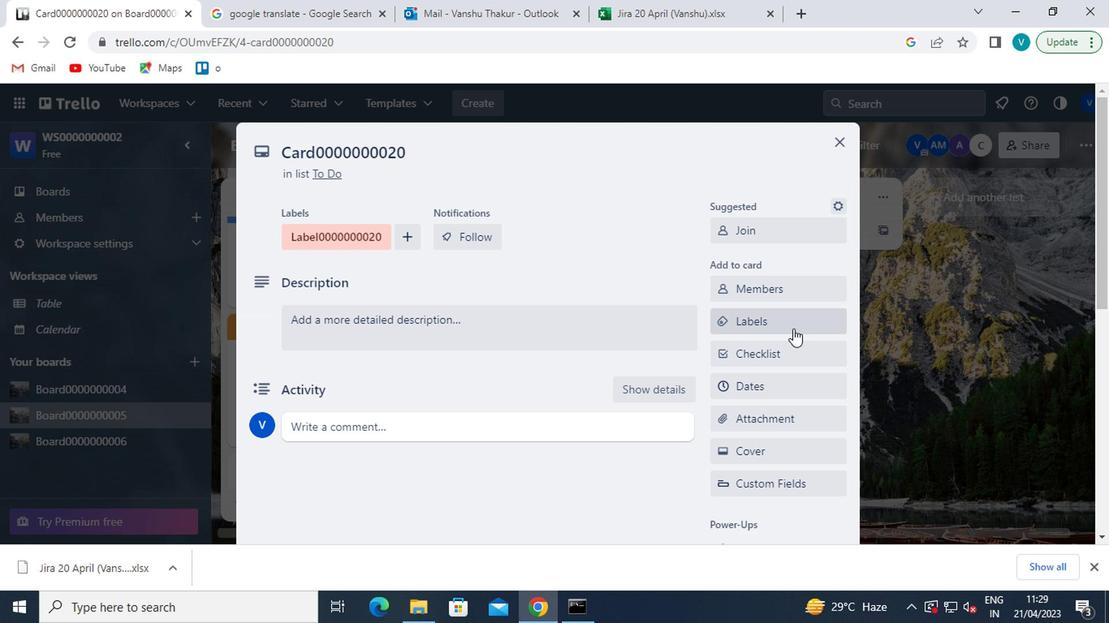 
Action: Mouse moved to (763, 342)
Screenshot: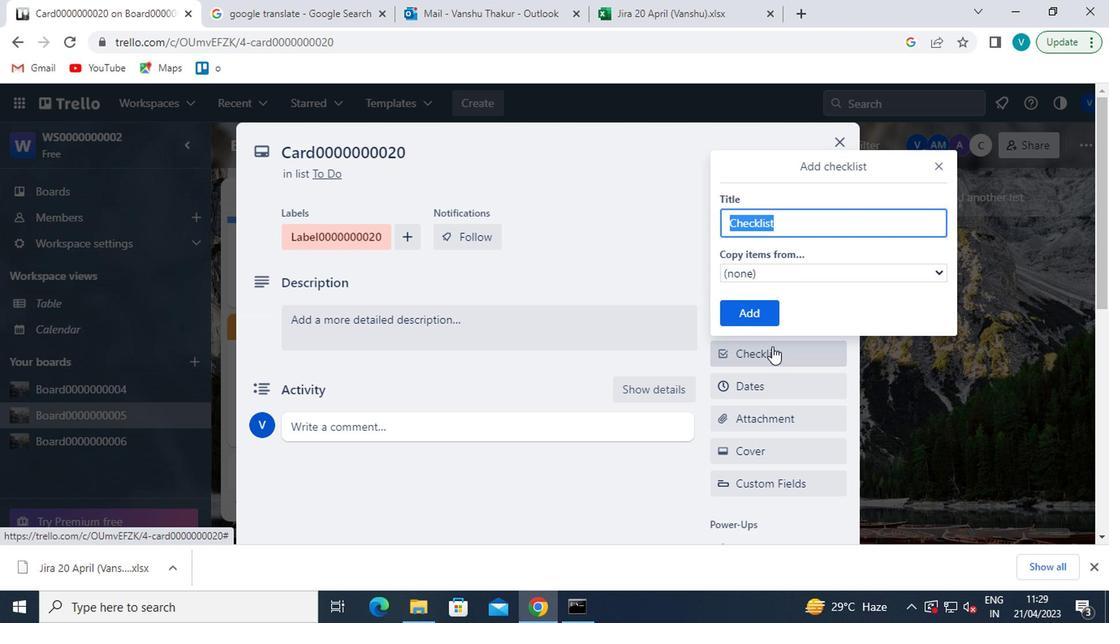 
Action: Key pressed <Key.shift>CL000000
Screenshot: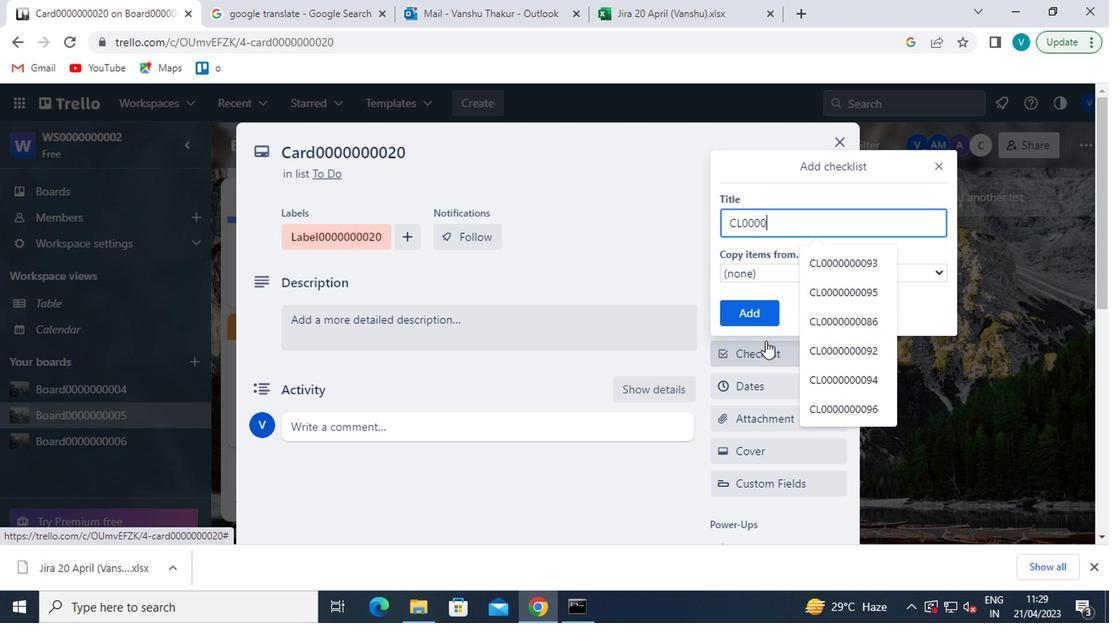 
Action: Mouse moved to (761, 341)
Screenshot: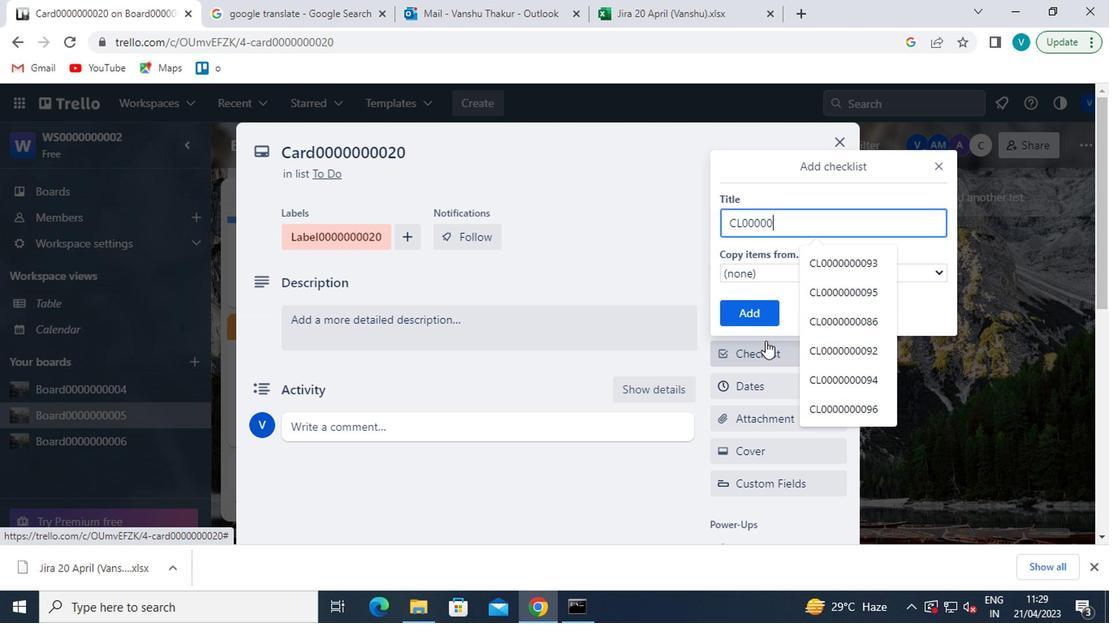 
Action: Key pressed 0
Screenshot: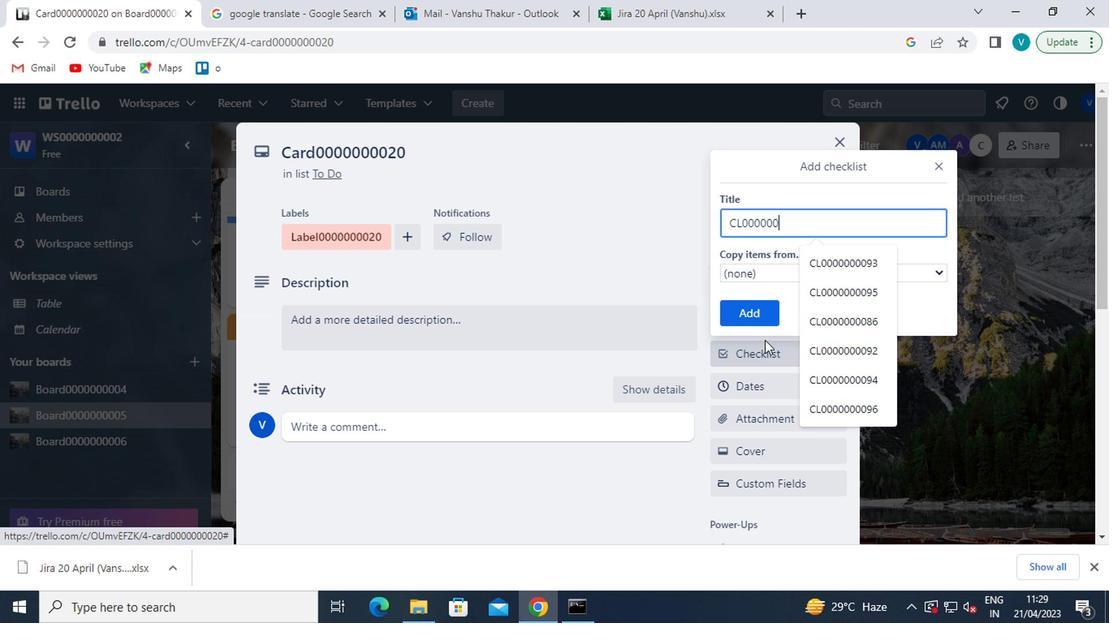 
Action: Mouse moved to (761, 340)
Screenshot: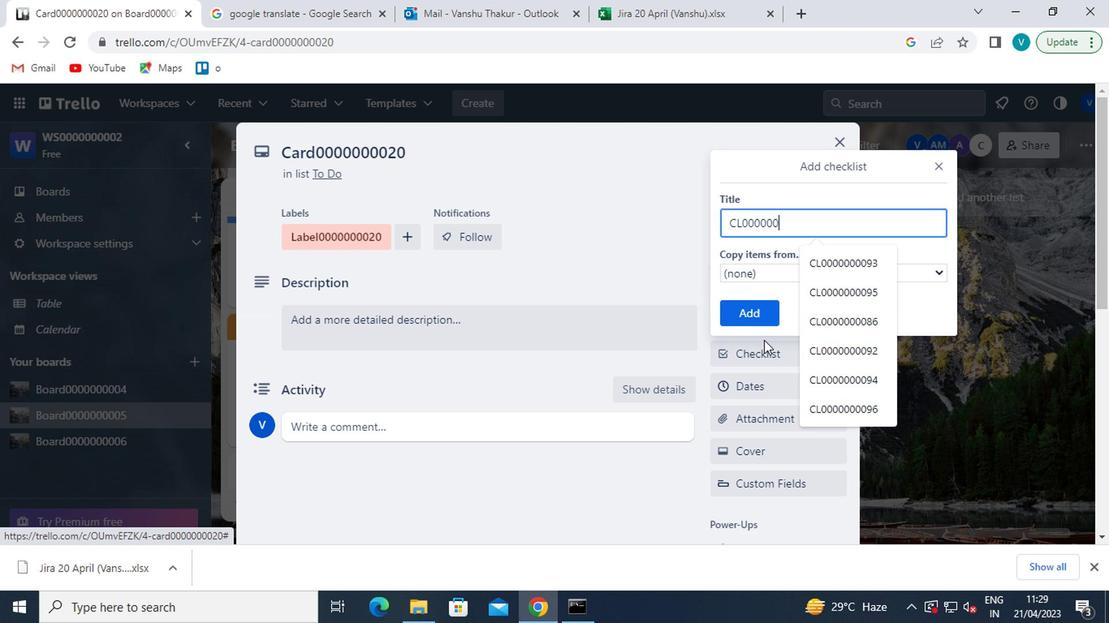 
Action: Key pressed 0
Screenshot: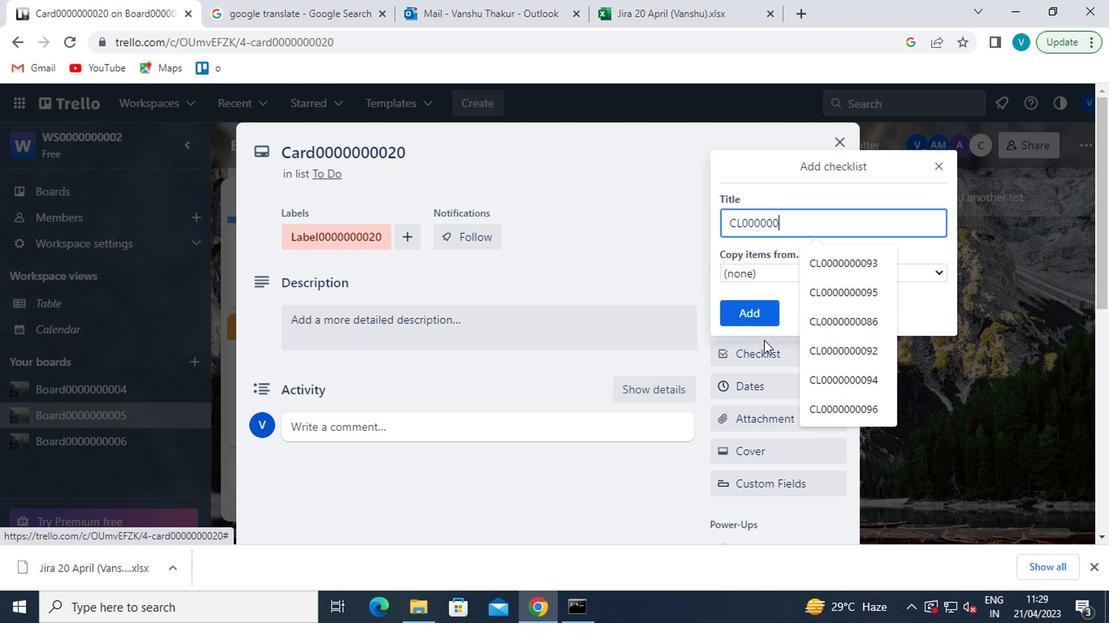 
Action: Mouse moved to (760, 340)
Screenshot: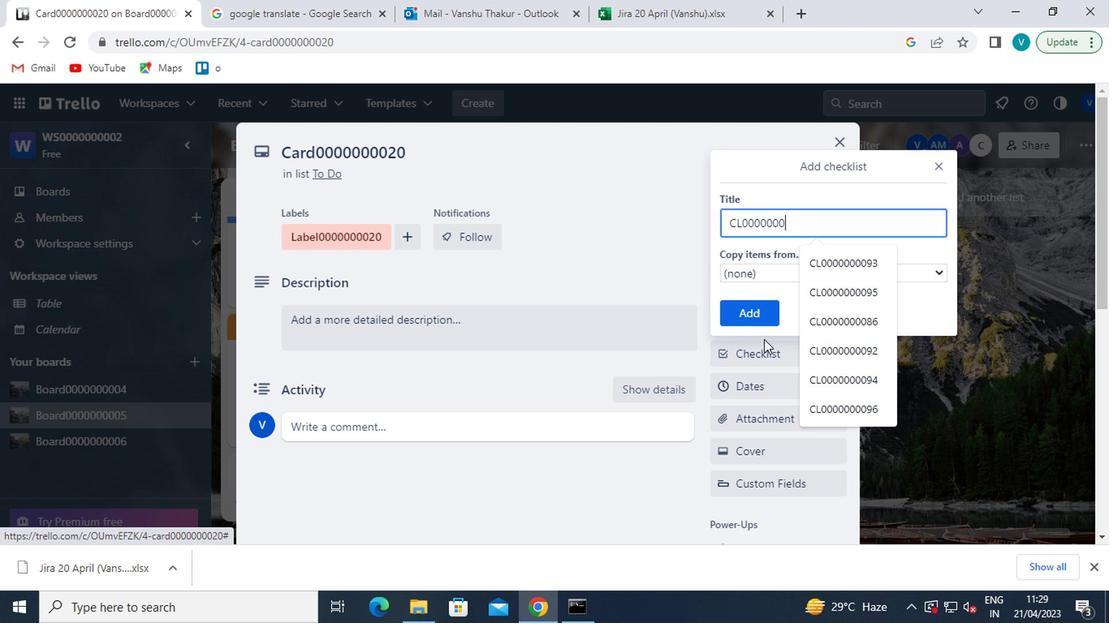 
Action: Key pressed 20
Screenshot: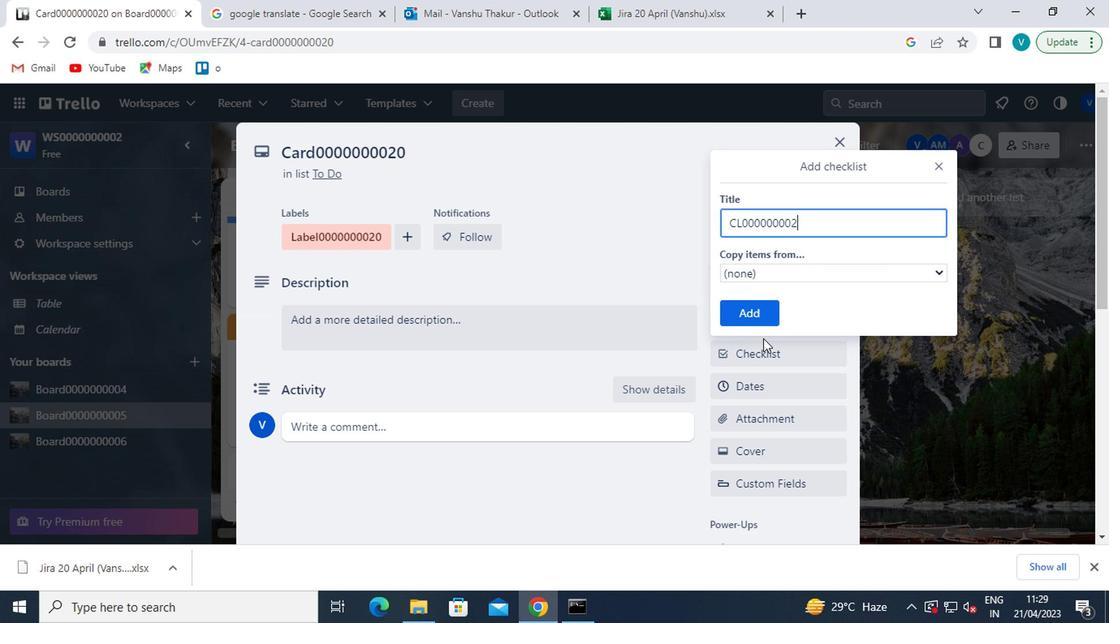 
Action: Mouse moved to (758, 301)
Screenshot: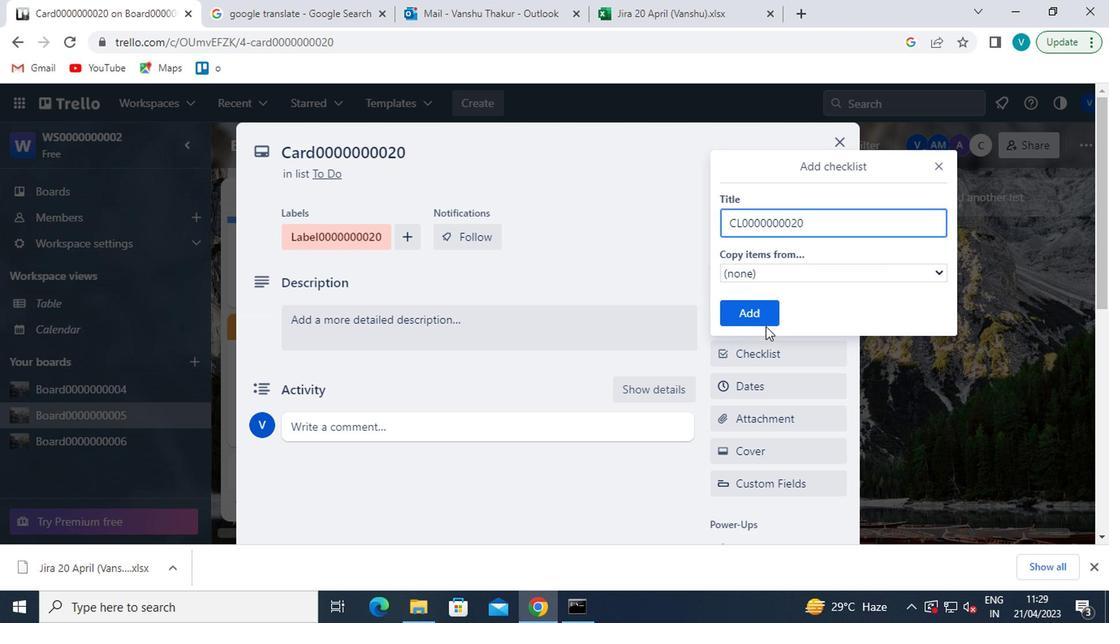 
Action: Mouse pressed left at (758, 301)
Screenshot: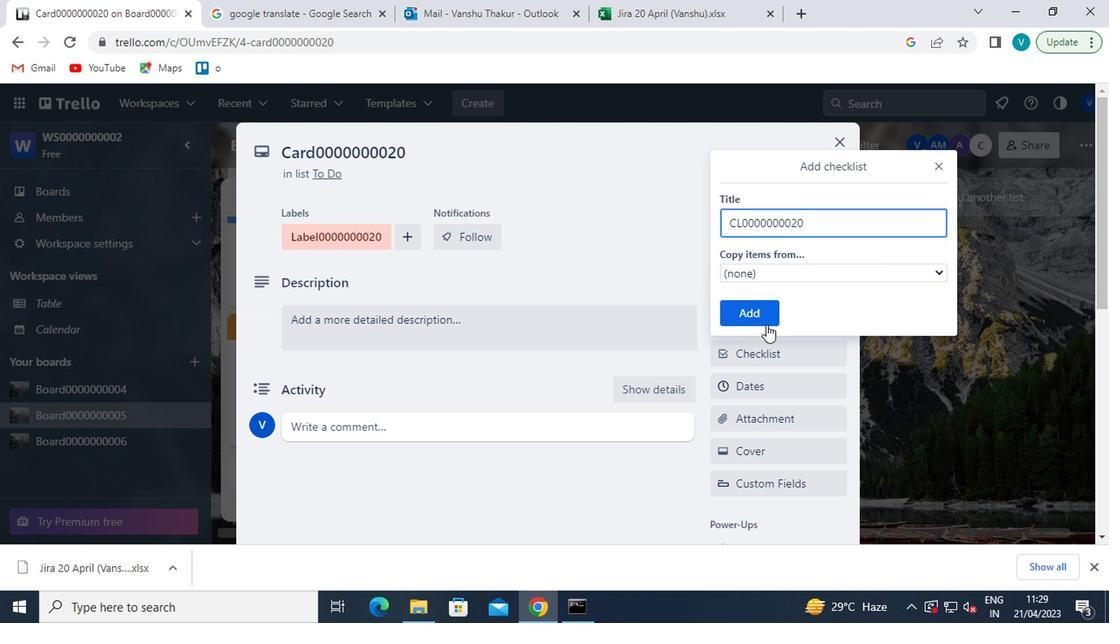 
Action: Mouse moved to (749, 302)
Screenshot: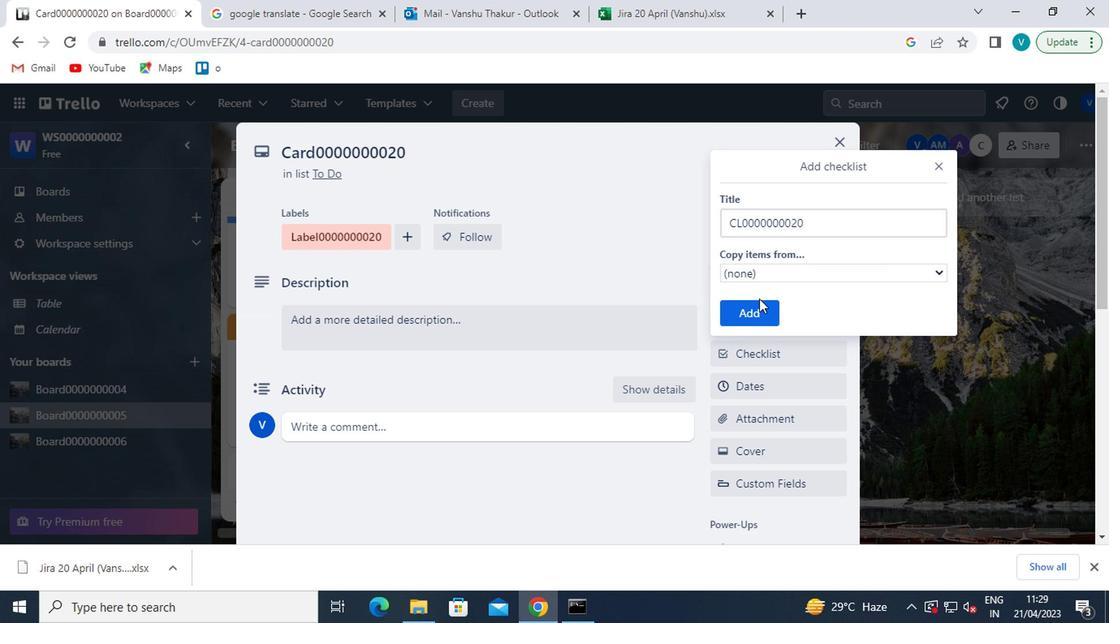 
Action: Mouse pressed left at (749, 302)
Screenshot: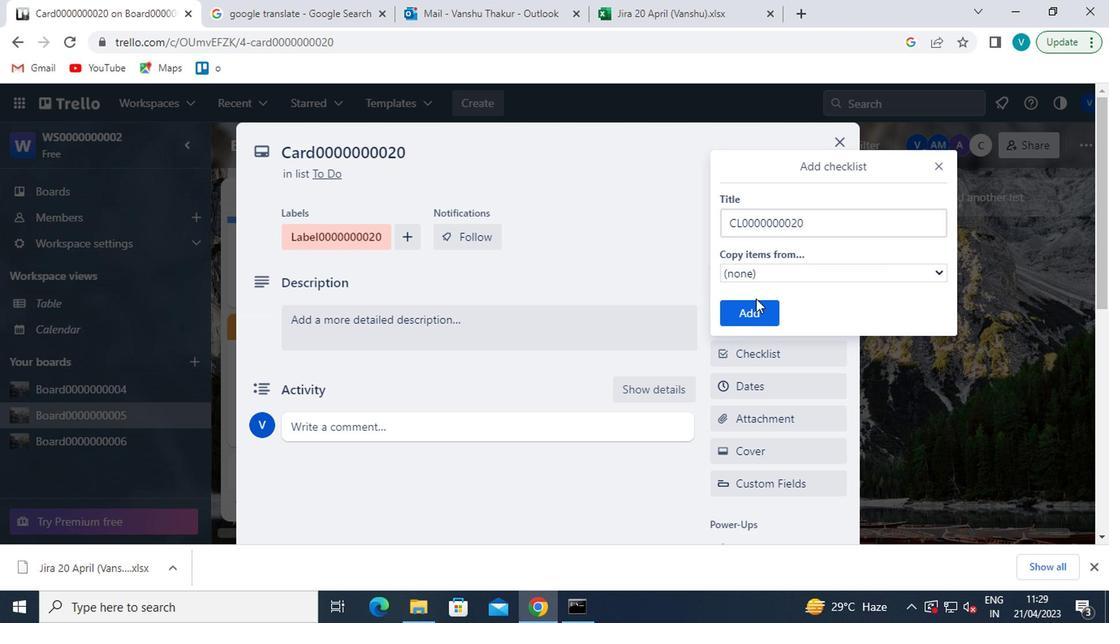 
Action: Mouse moved to (747, 381)
Screenshot: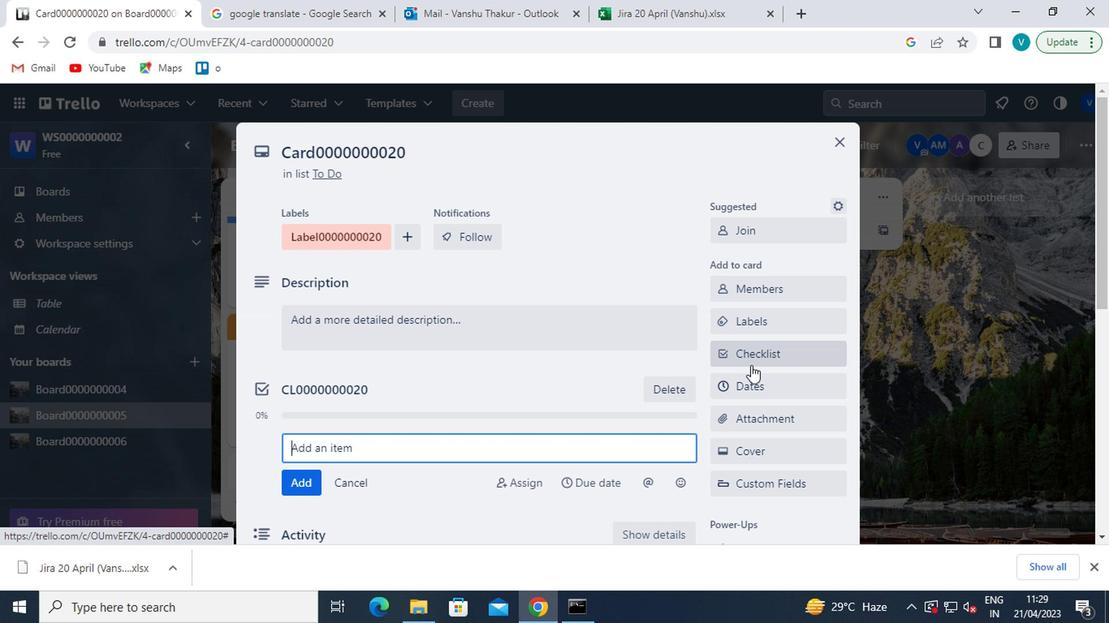 
Action: Mouse pressed left at (747, 381)
Screenshot: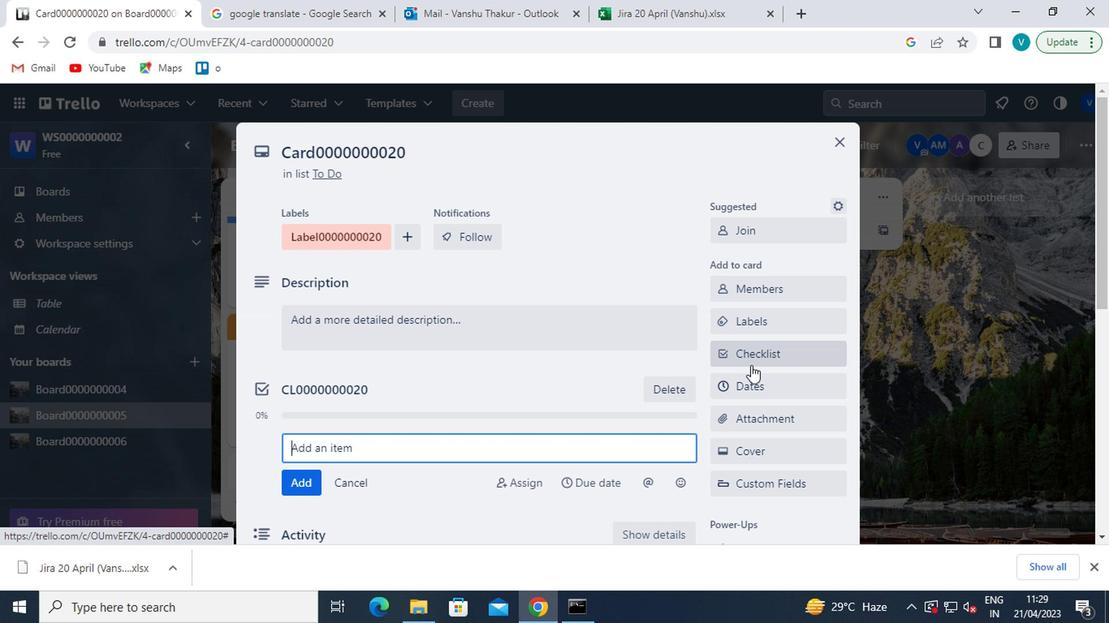 
Action: Mouse moved to (727, 442)
Screenshot: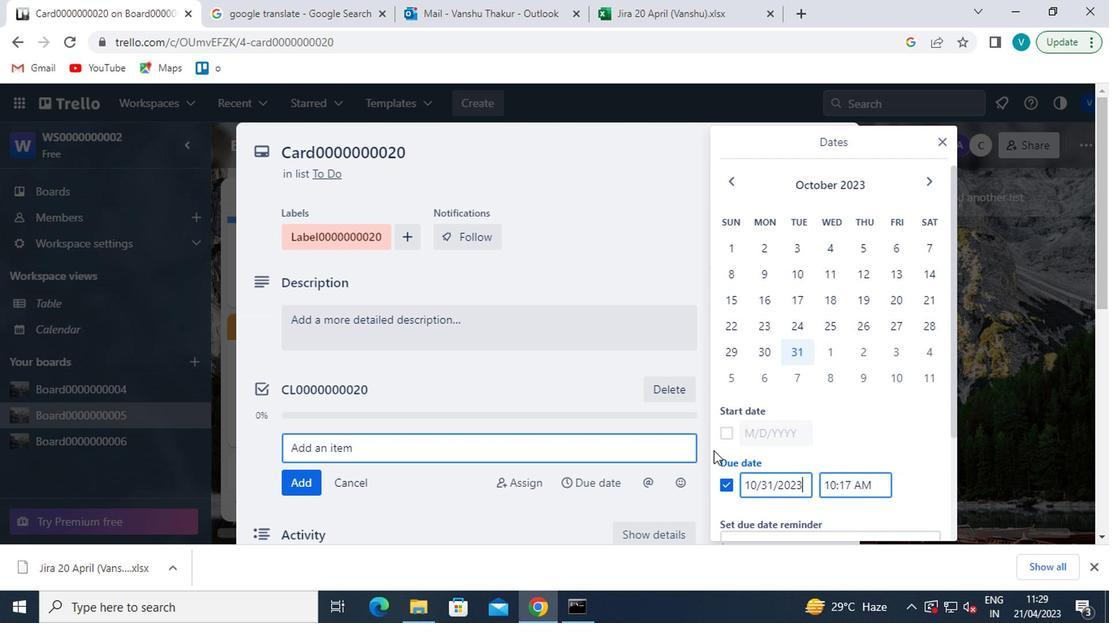 
Action: Mouse pressed left at (727, 442)
Screenshot: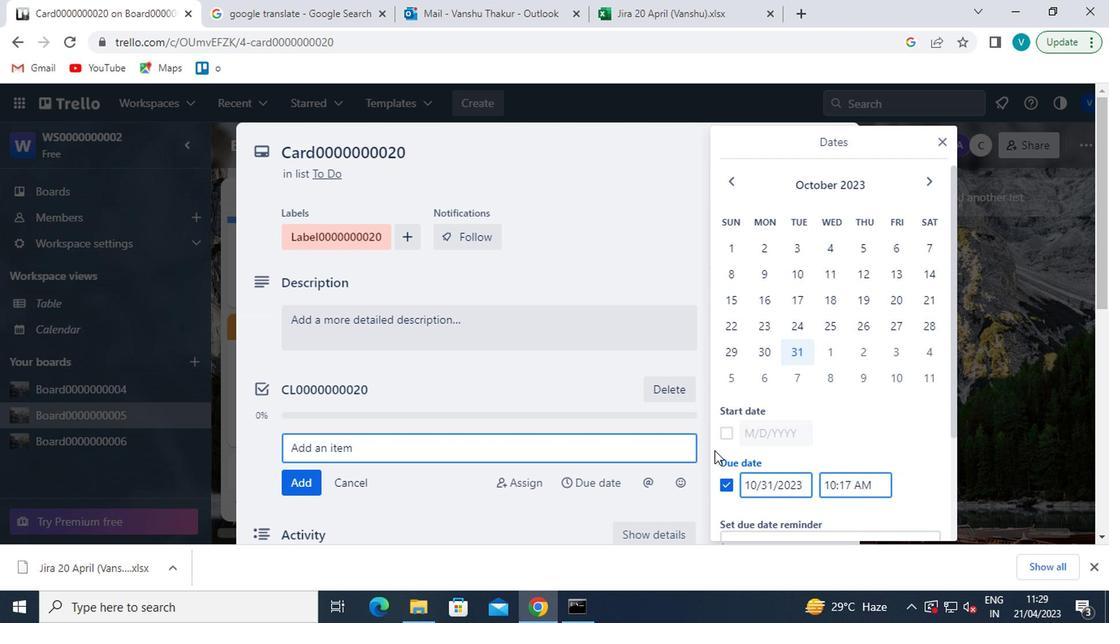 
Action: Mouse moved to (920, 176)
Screenshot: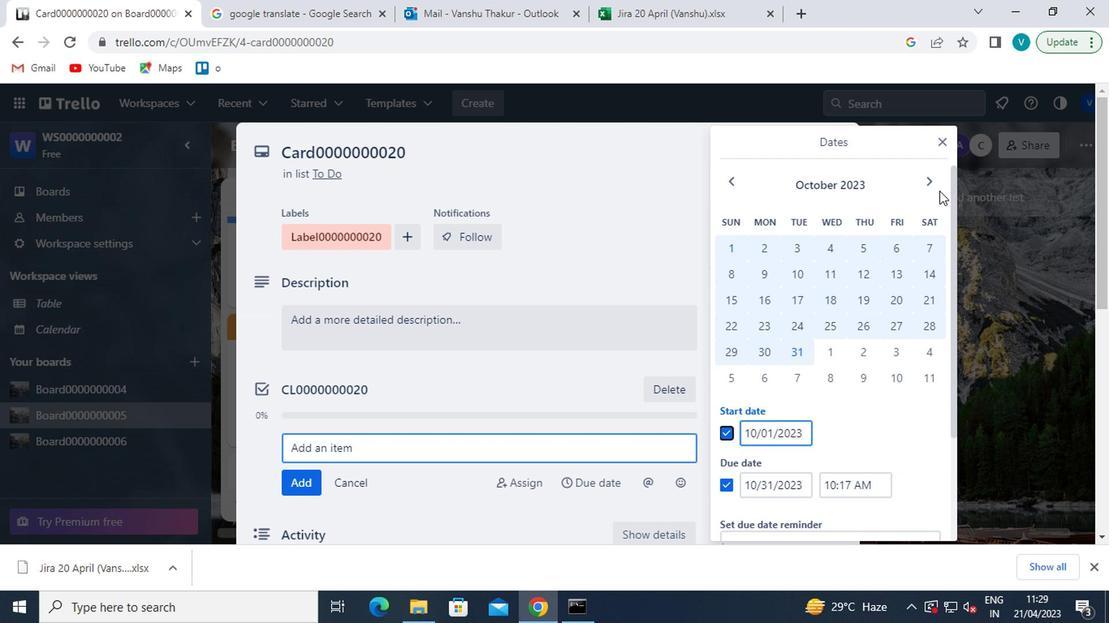 
Action: Mouse pressed left at (920, 176)
Screenshot: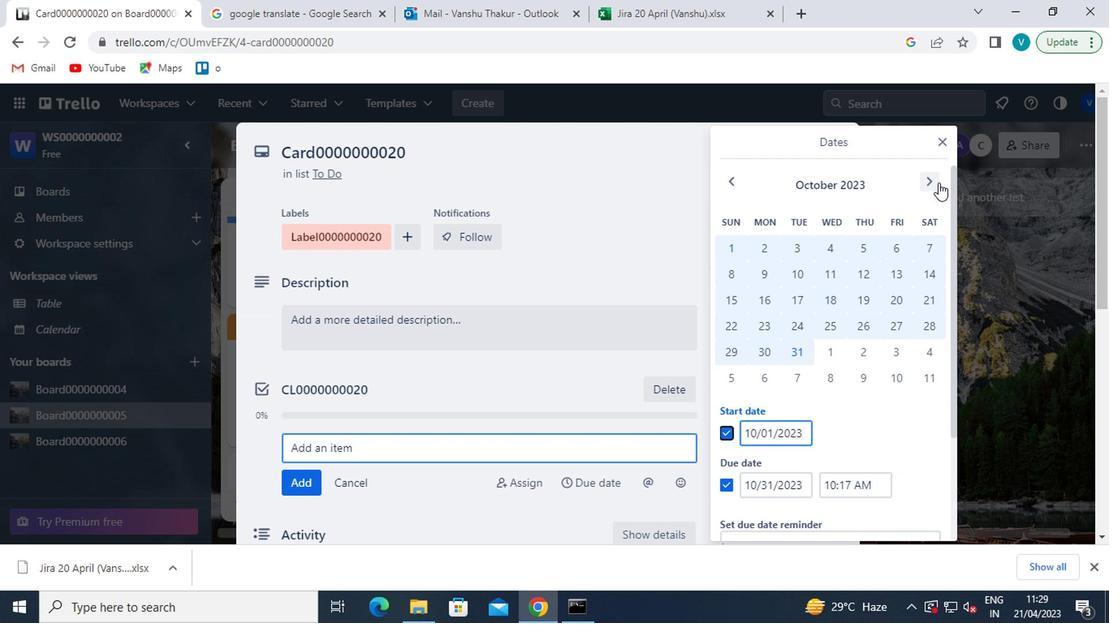 
Action: Mouse moved to (827, 246)
Screenshot: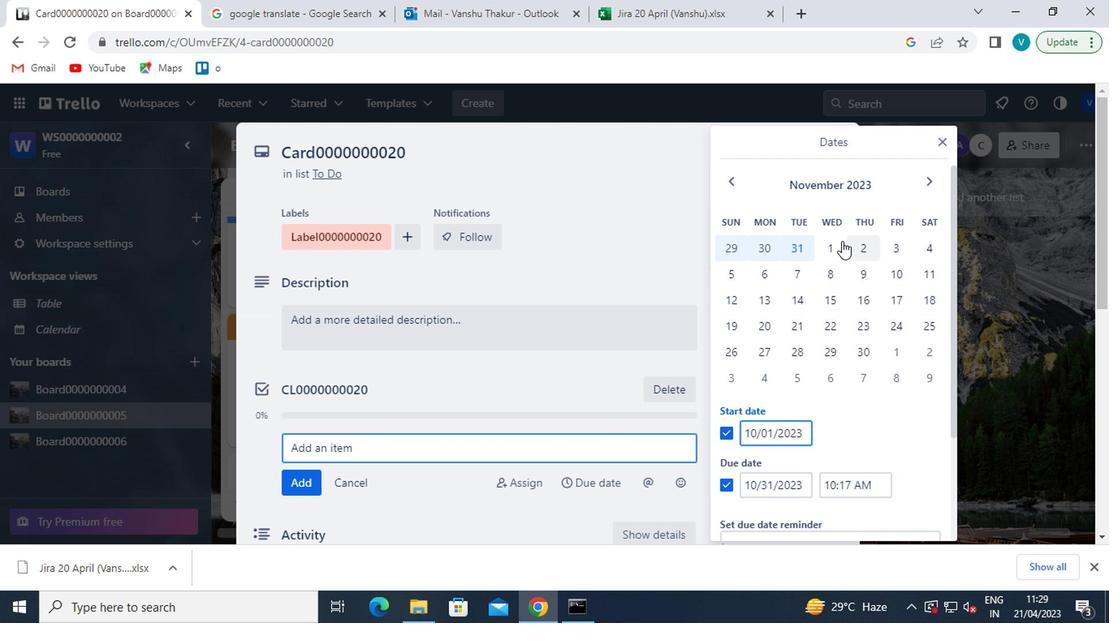
Action: Mouse pressed left at (827, 246)
Screenshot: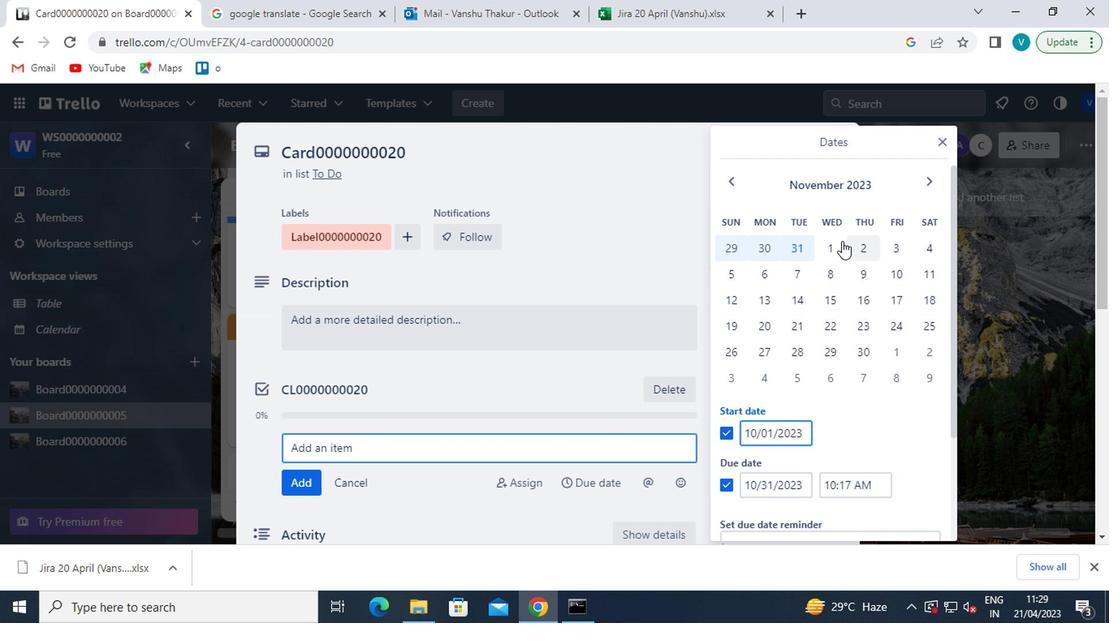 
Action: Mouse moved to (851, 354)
Screenshot: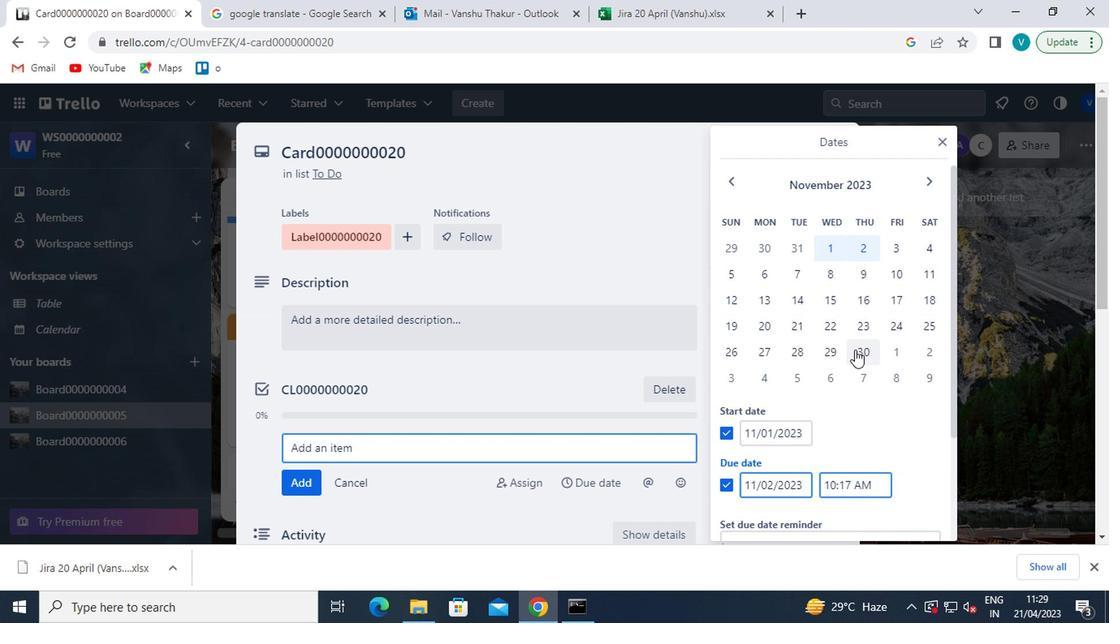 
Action: Mouse pressed left at (851, 354)
Screenshot: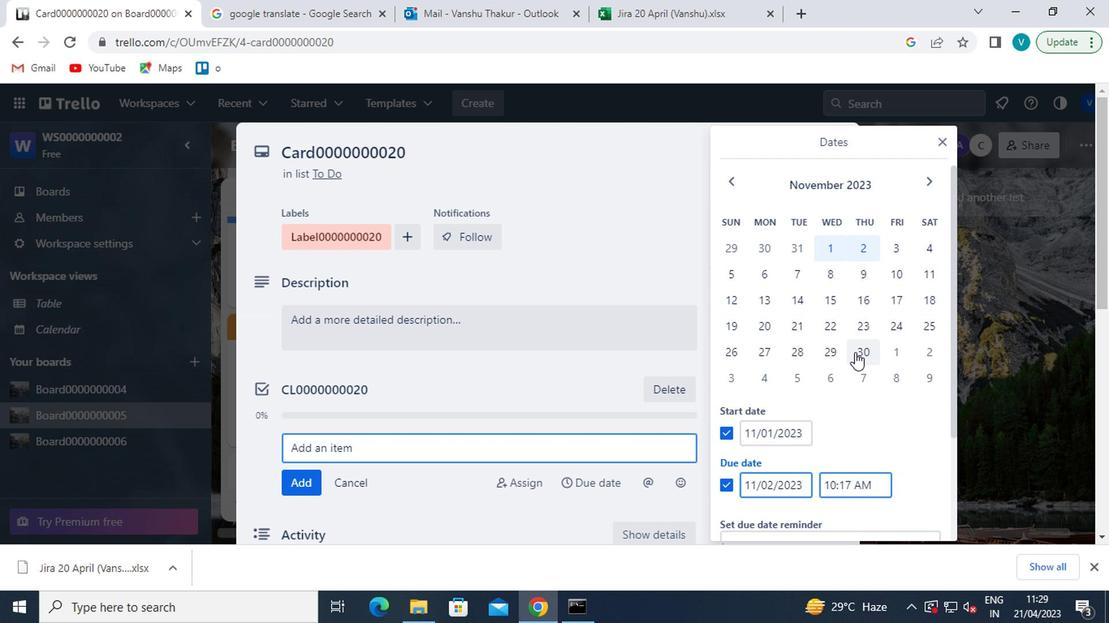 
Action: Mouse moved to (852, 357)
Screenshot: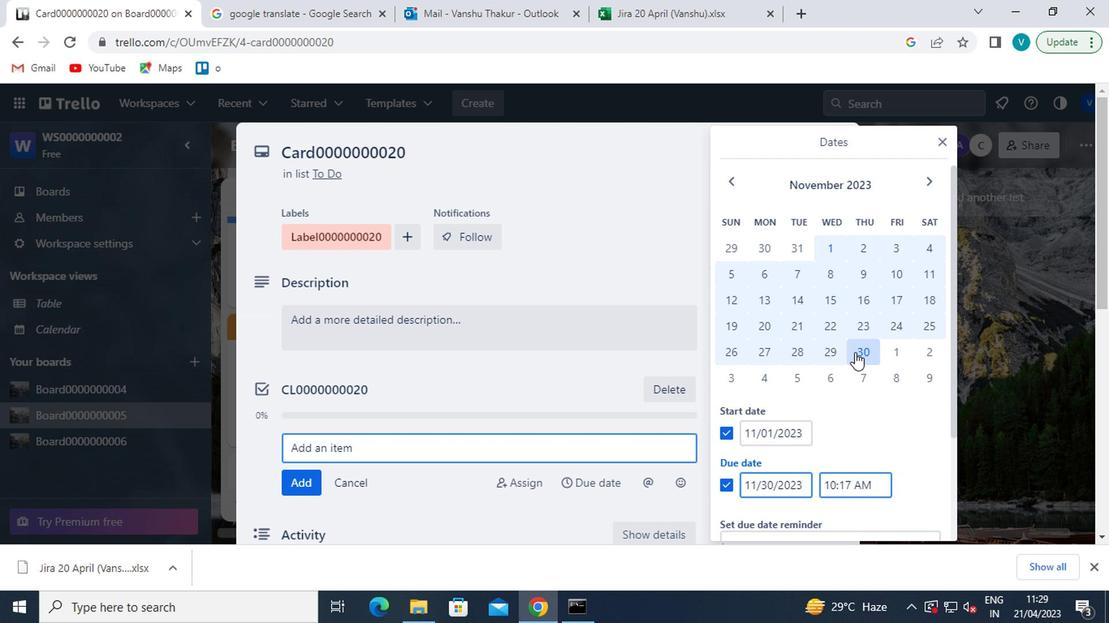 
Action: Mouse scrolled (852, 356) with delta (0, 0)
Screenshot: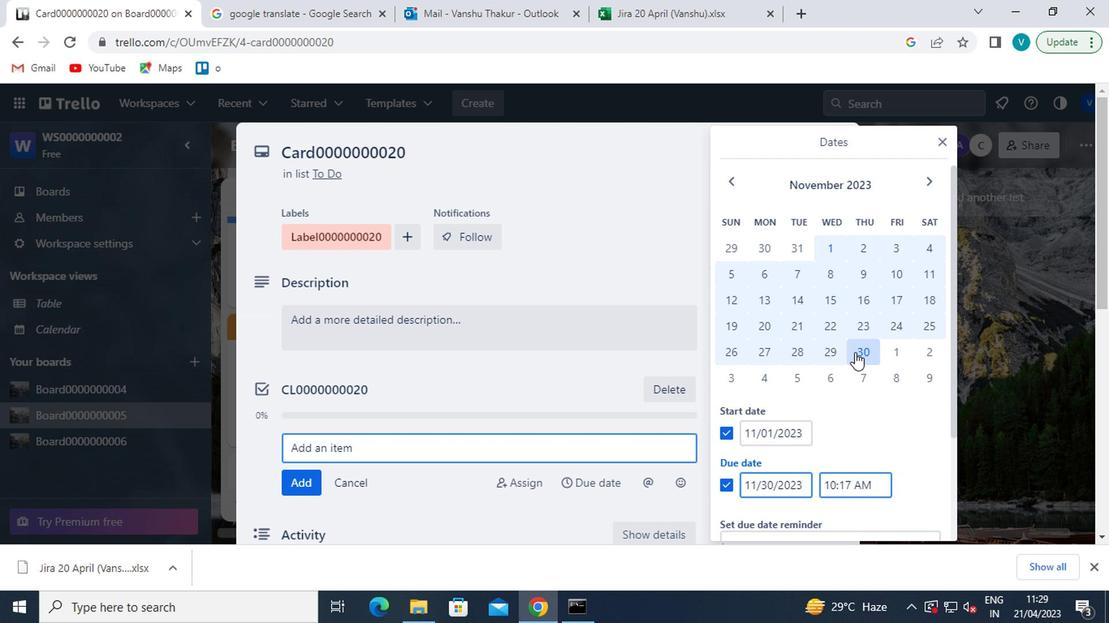 
Action: Mouse moved to (851, 358)
Screenshot: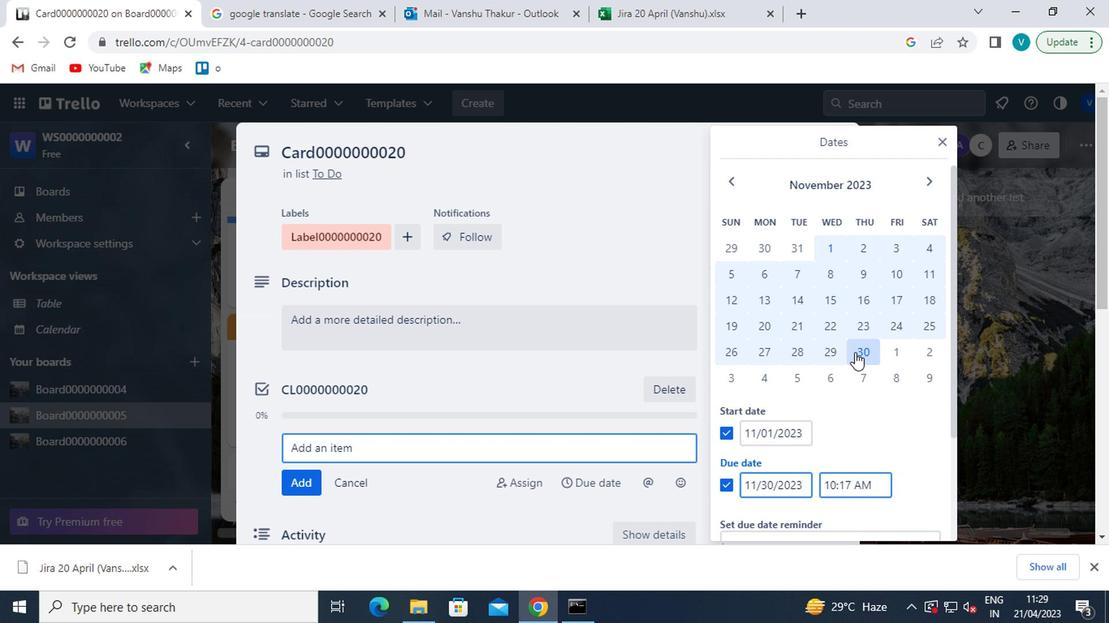 
Action: Mouse scrolled (851, 357) with delta (0, -1)
Screenshot: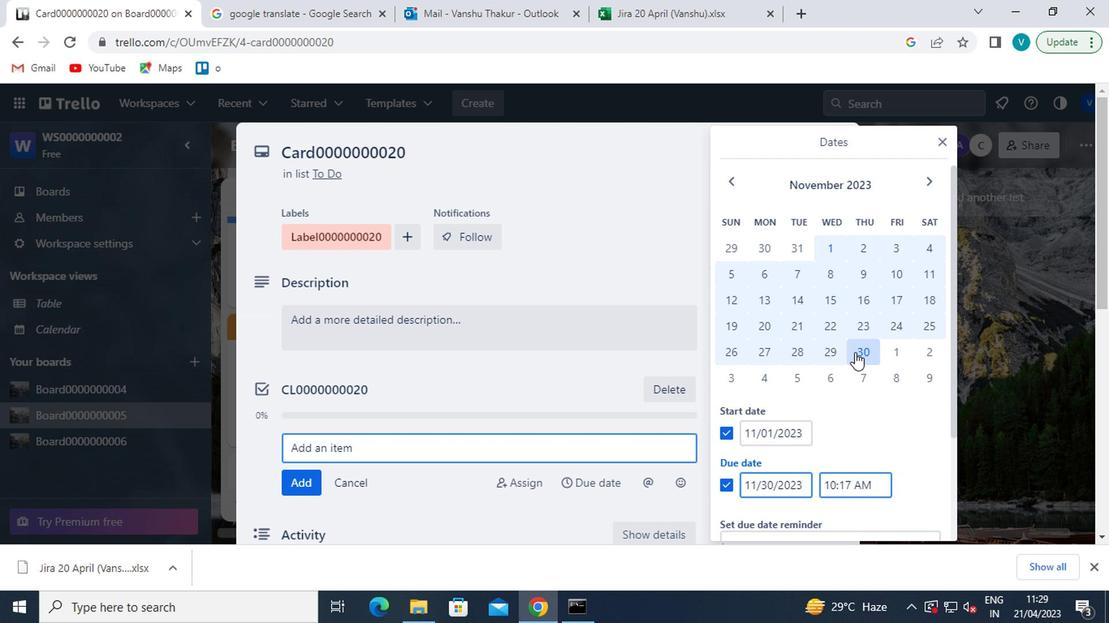 
Action: Mouse scrolled (851, 357) with delta (0, -1)
Screenshot: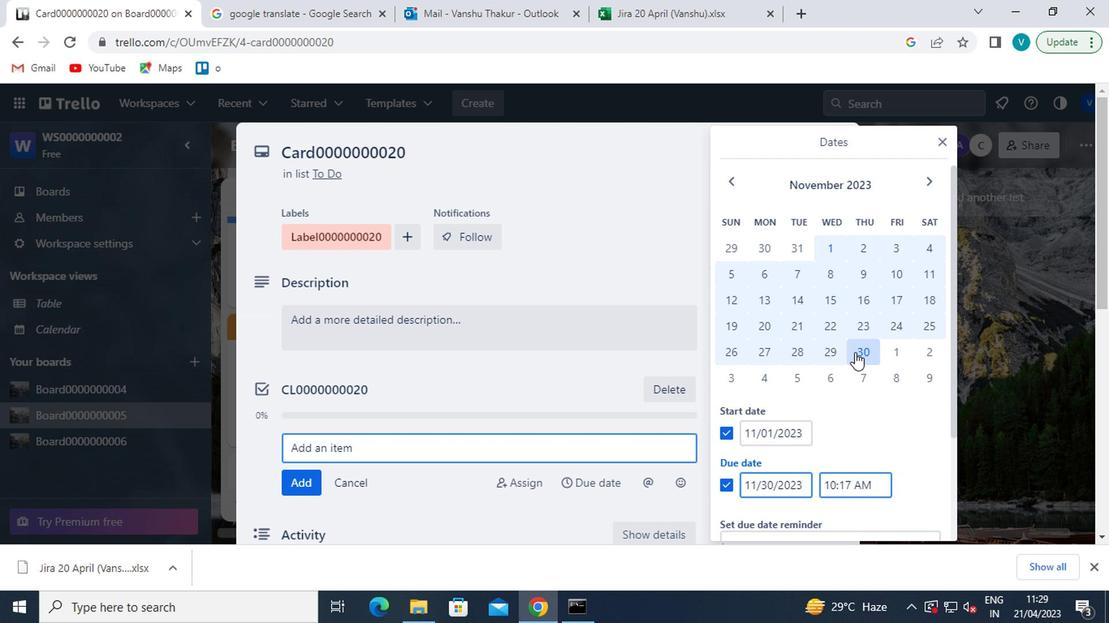 
Action: Mouse moved to (775, 469)
Screenshot: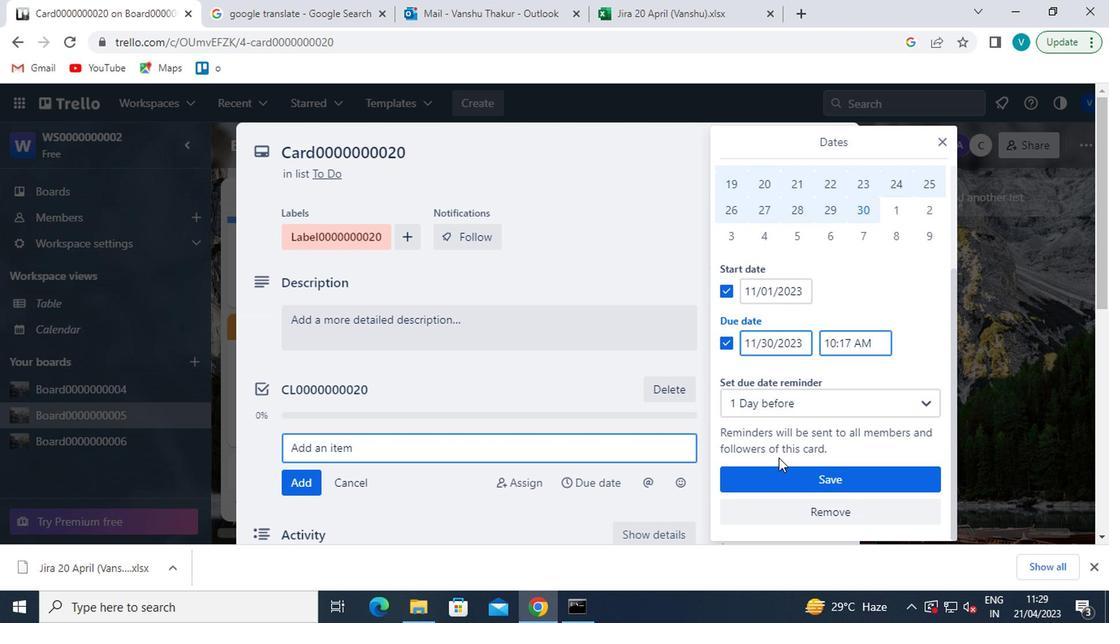 
Action: Mouse pressed left at (775, 469)
Screenshot: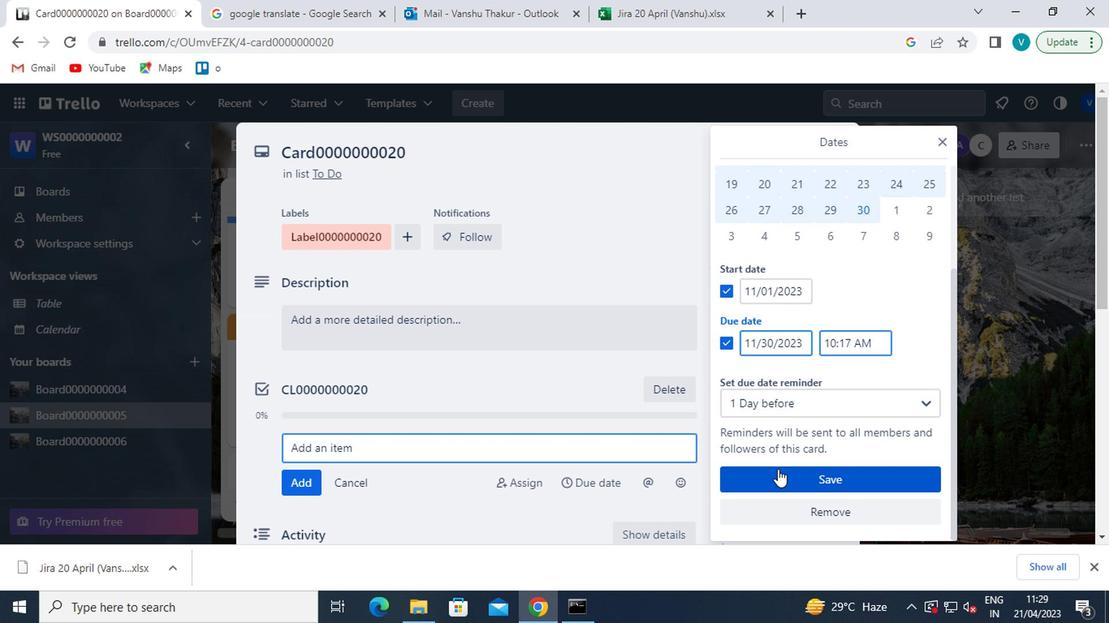 
Action: Mouse moved to (601, 254)
Screenshot: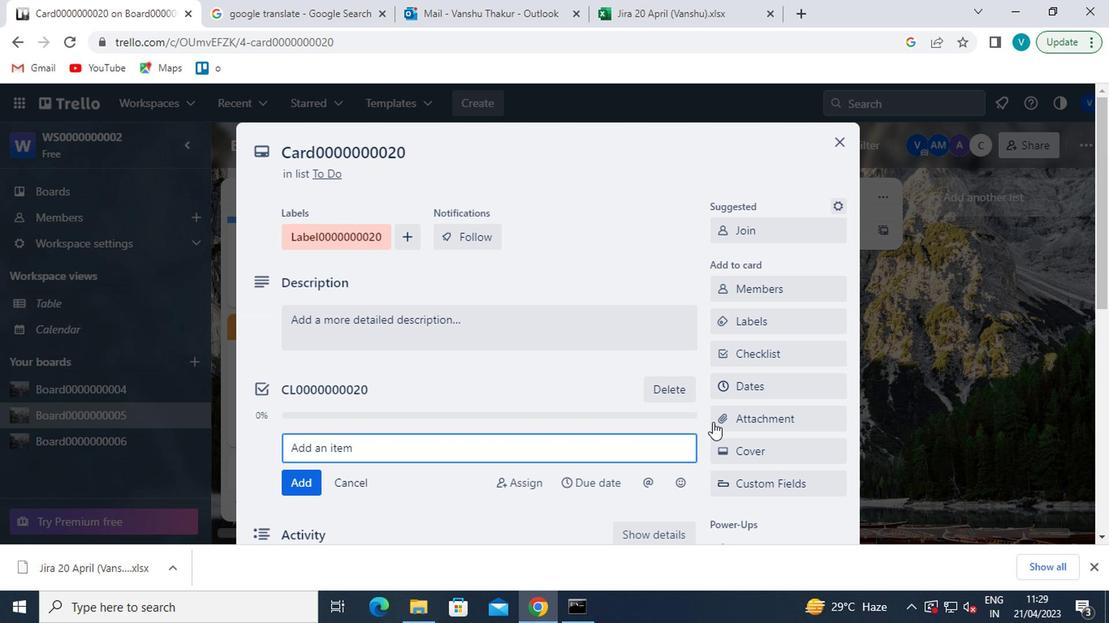
